 Task: Look for space in Sagaing, Myanmar from 3rd August, 2023 to 7th August, 2023 for 2 adults in price range Rs.4000 to Rs.9000. Place can be private room with 1  bedroom having 1 bed and 1 bathroom. Property type can be house, flat, guest house, hotel. Amenities needed are: washing machine. Booking option can be shelf check-in. Required host language is English.
Action: Mouse moved to (417, 83)
Screenshot: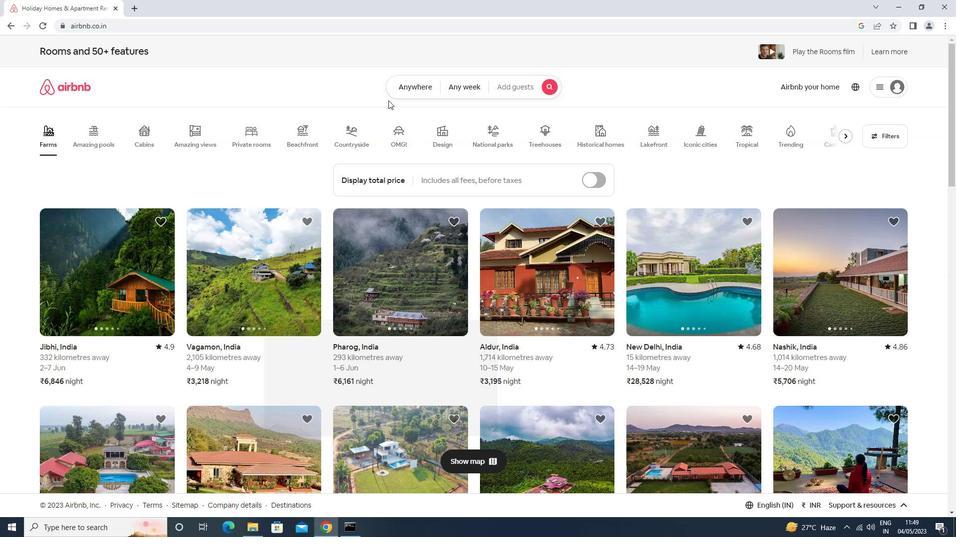 
Action: Mouse pressed left at (417, 83)
Screenshot: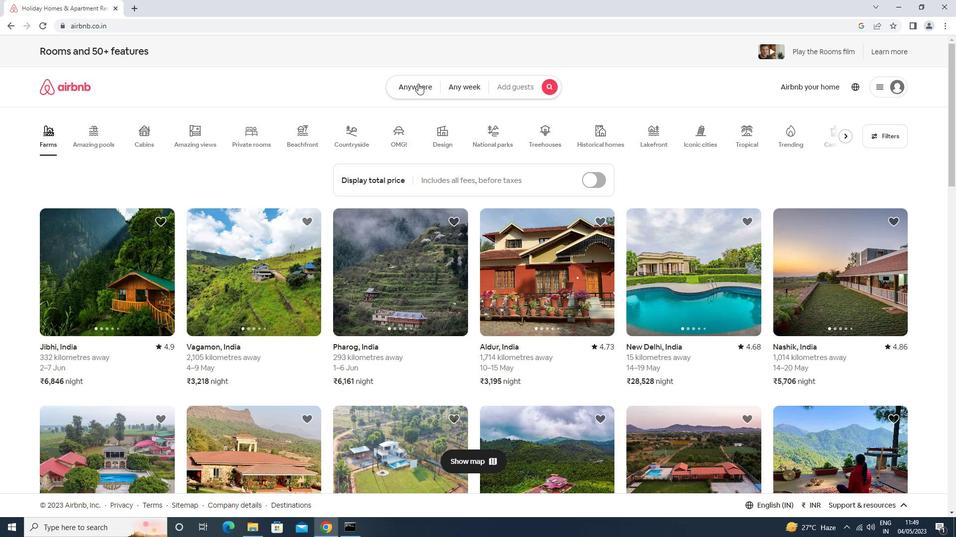
Action: Mouse moved to (395, 129)
Screenshot: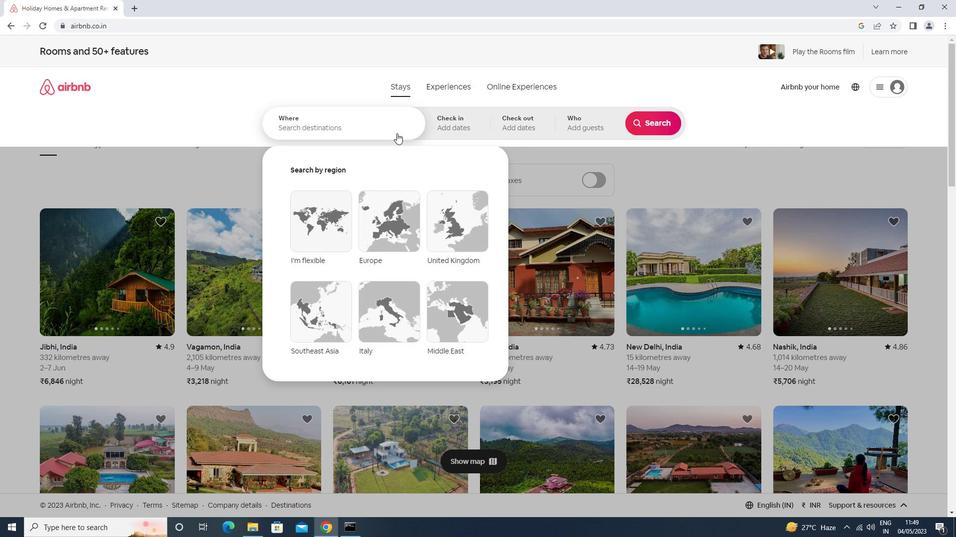 
Action: Mouse pressed left at (395, 129)
Screenshot: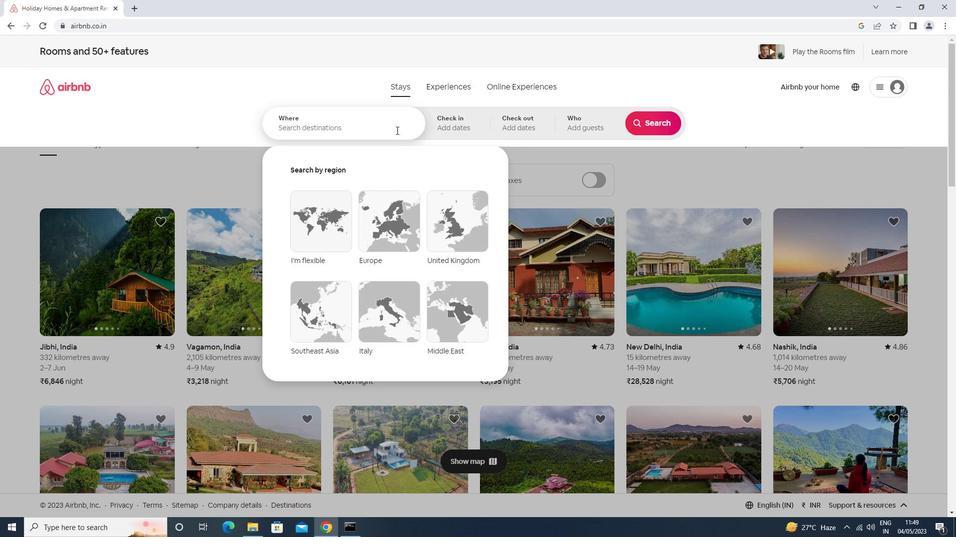 
Action: Key pressed sagaing<Key.down><Key.enter>
Screenshot: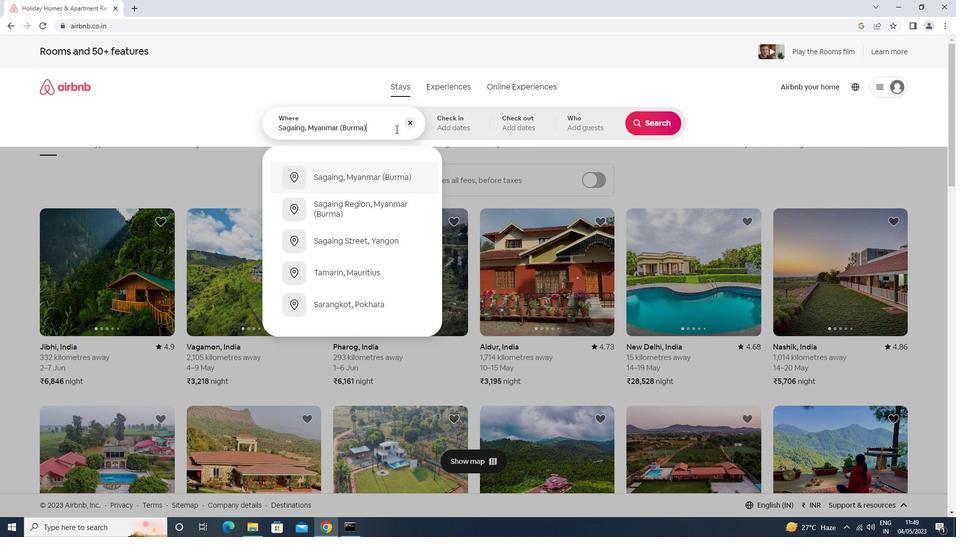 
Action: Mouse moved to (657, 207)
Screenshot: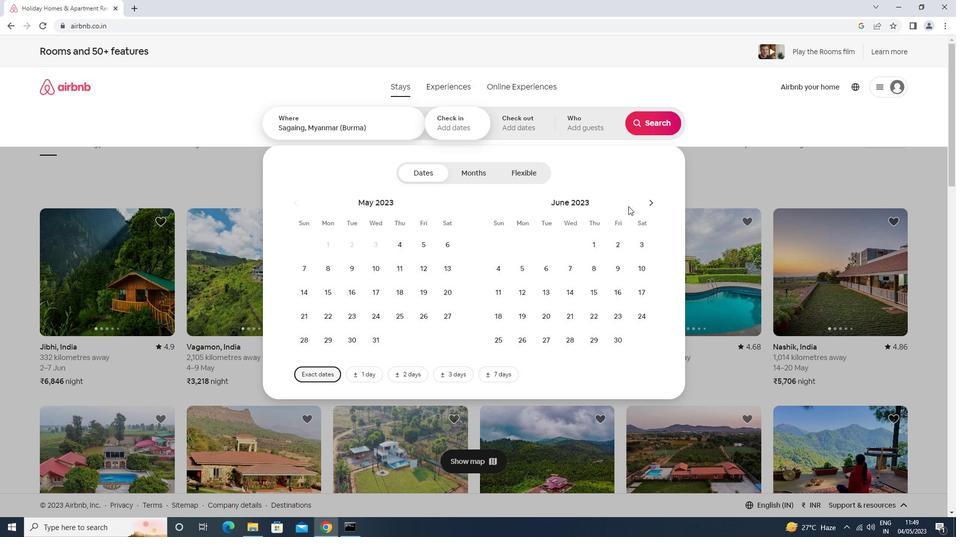 
Action: Mouse pressed left at (657, 207)
Screenshot: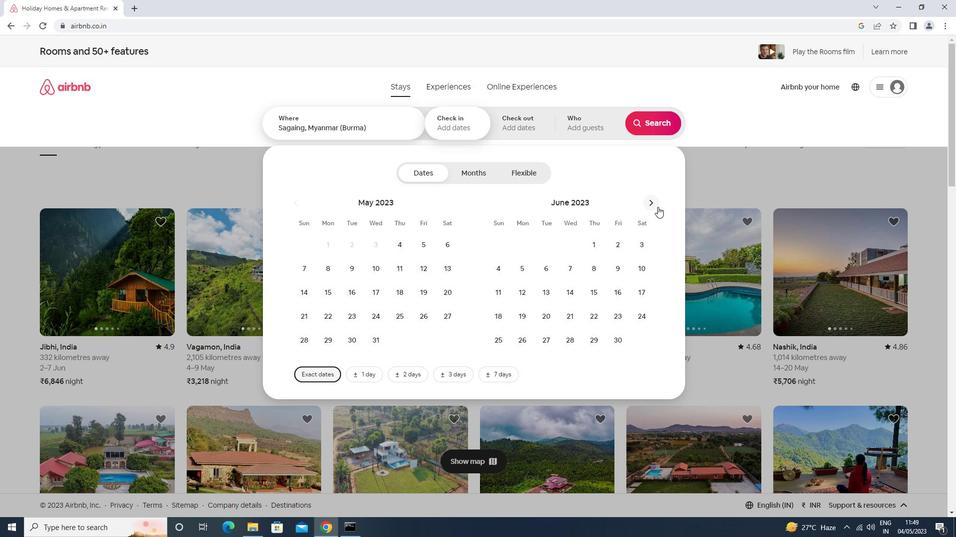 
Action: Mouse pressed left at (657, 207)
Screenshot: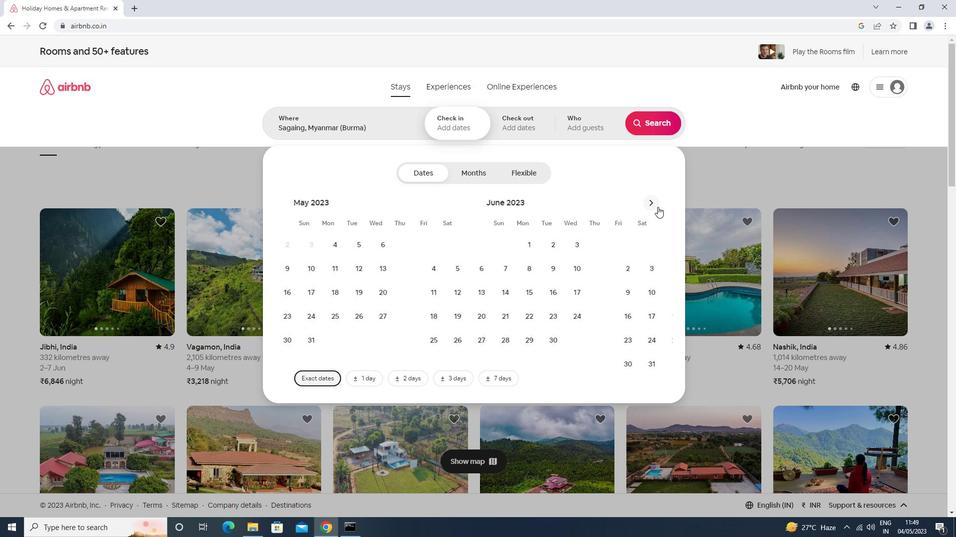 
Action: Mouse moved to (599, 241)
Screenshot: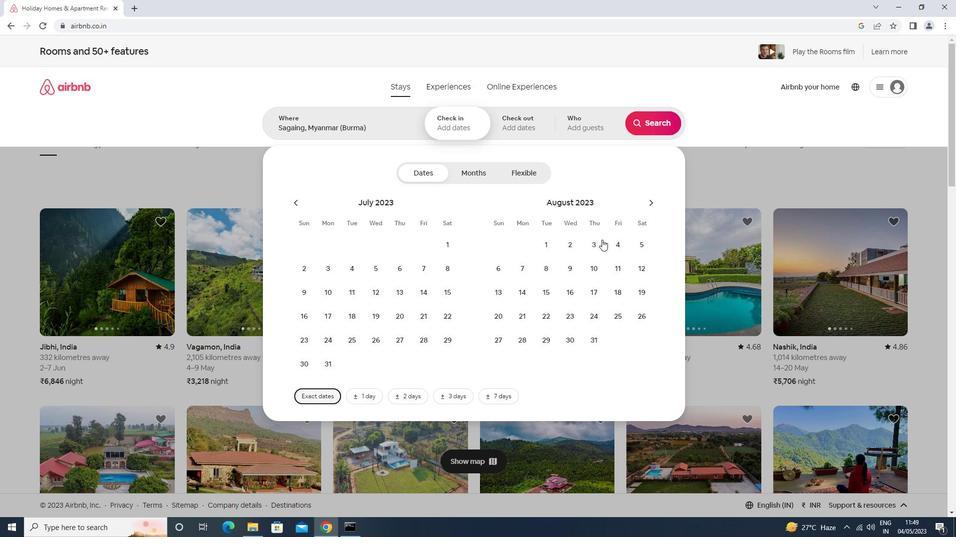 
Action: Mouse pressed left at (599, 241)
Screenshot: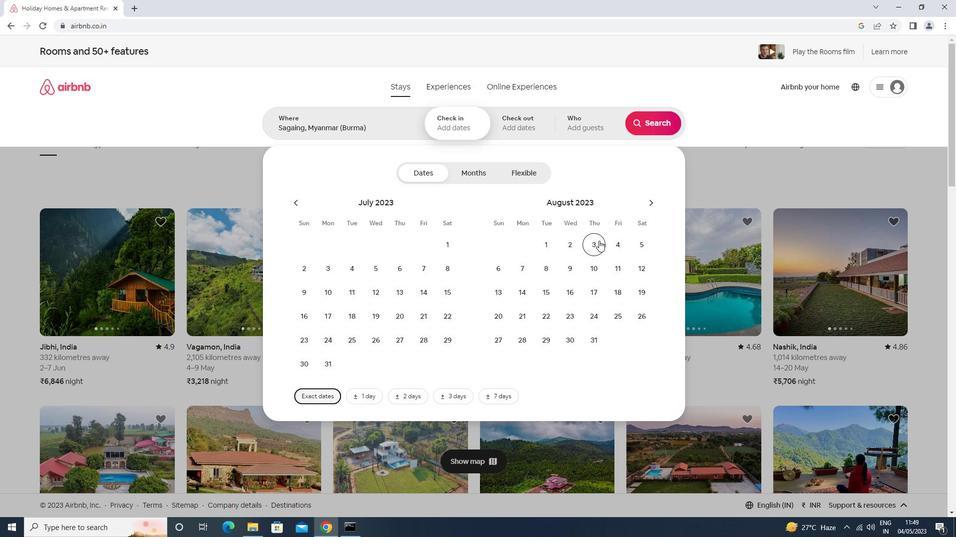 
Action: Mouse moved to (529, 268)
Screenshot: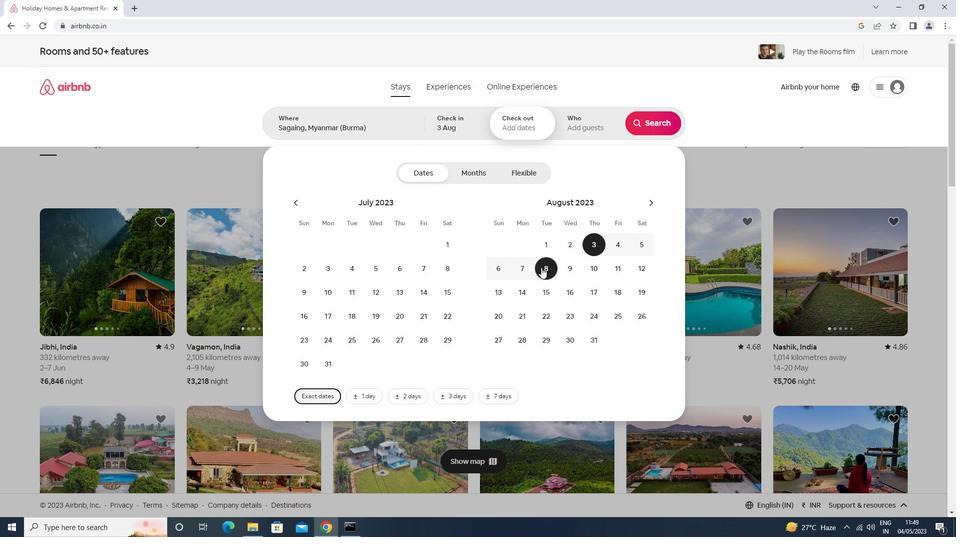 
Action: Mouse pressed left at (529, 268)
Screenshot: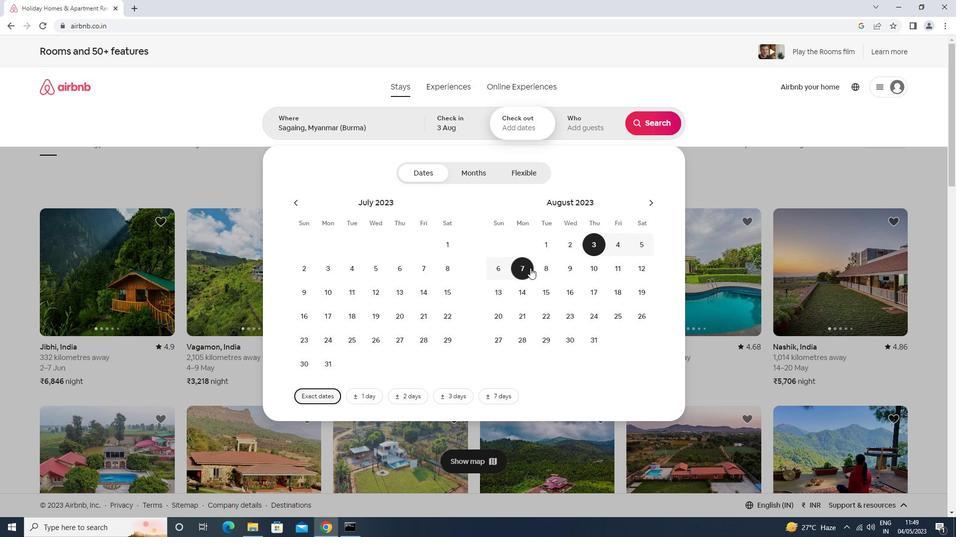 
Action: Mouse moved to (565, 137)
Screenshot: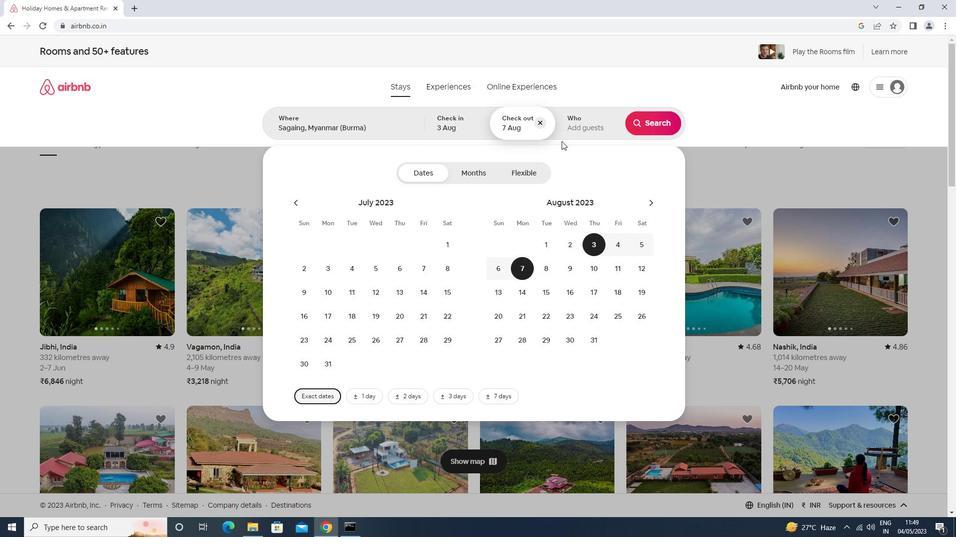 
Action: Mouse pressed left at (565, 137)
Screenshot: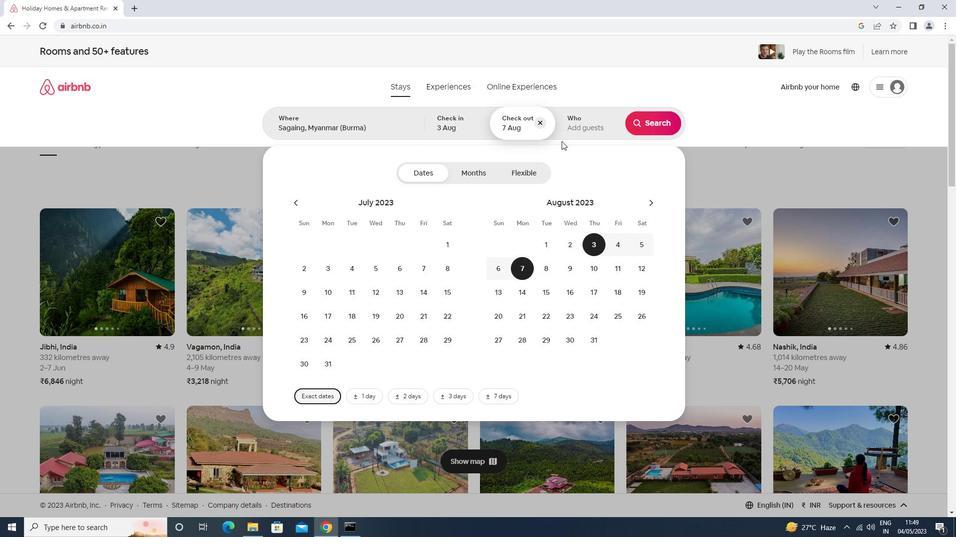 
Action: Mouse moved to (654, 183)
Screenshot: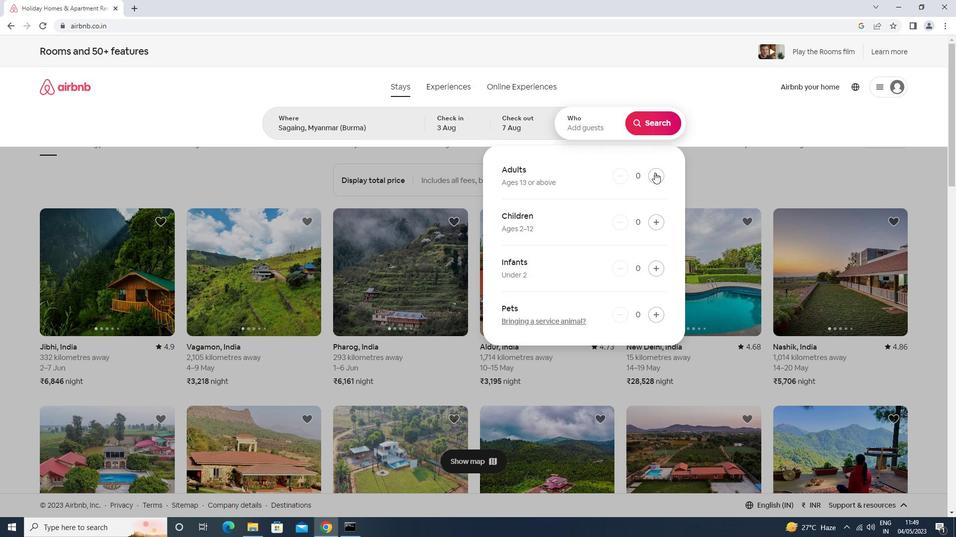 
Action: Mouse pressed left at (654, 183)
Screenshot: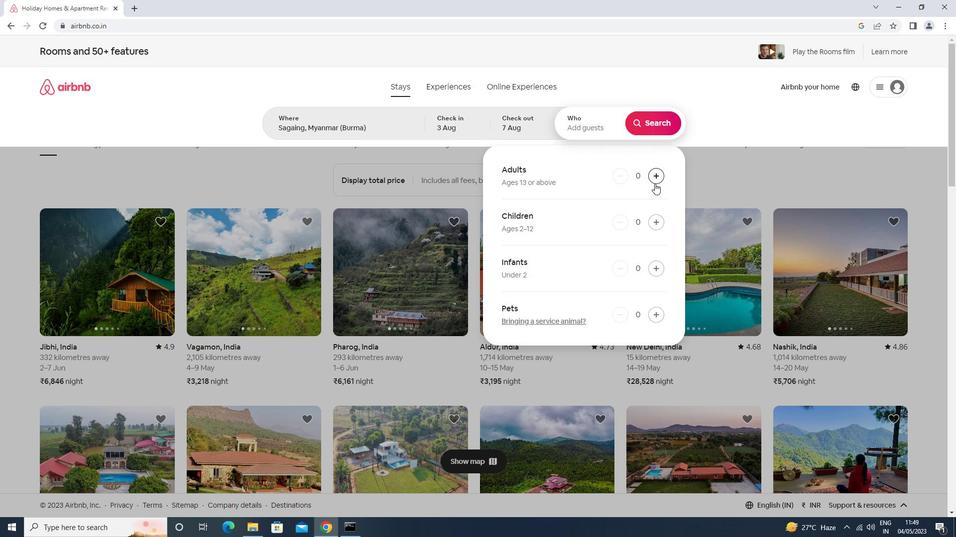 
Action: Mouse pressed left at (654, 183)
Screenshot: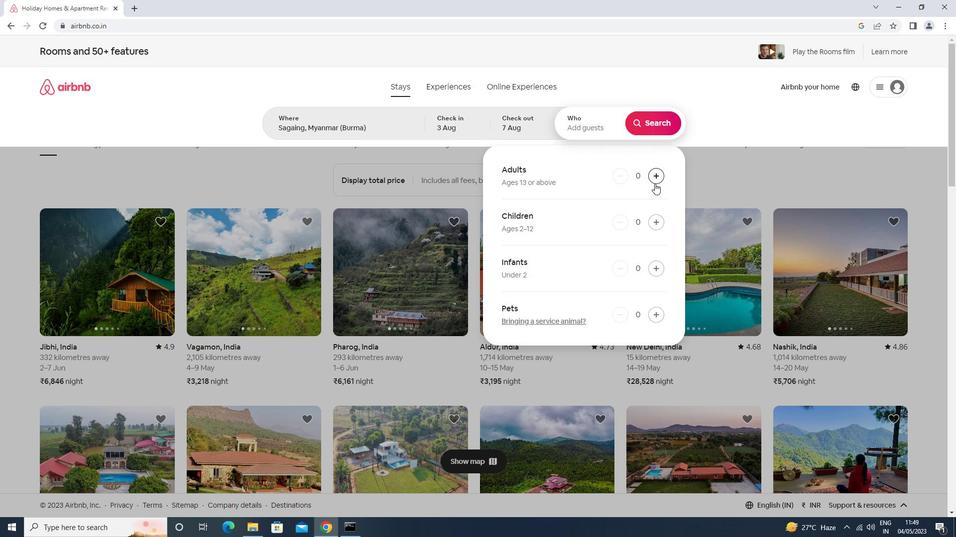 
Action: Mouse moved to (651, 129)
Screenshot: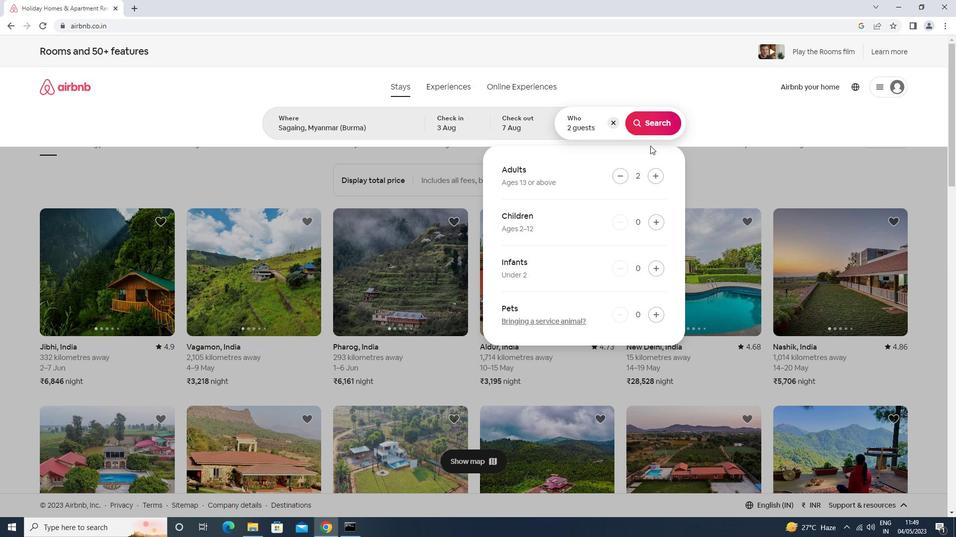 
Action: Mouse pressed left at (651, 129)
Screenshot: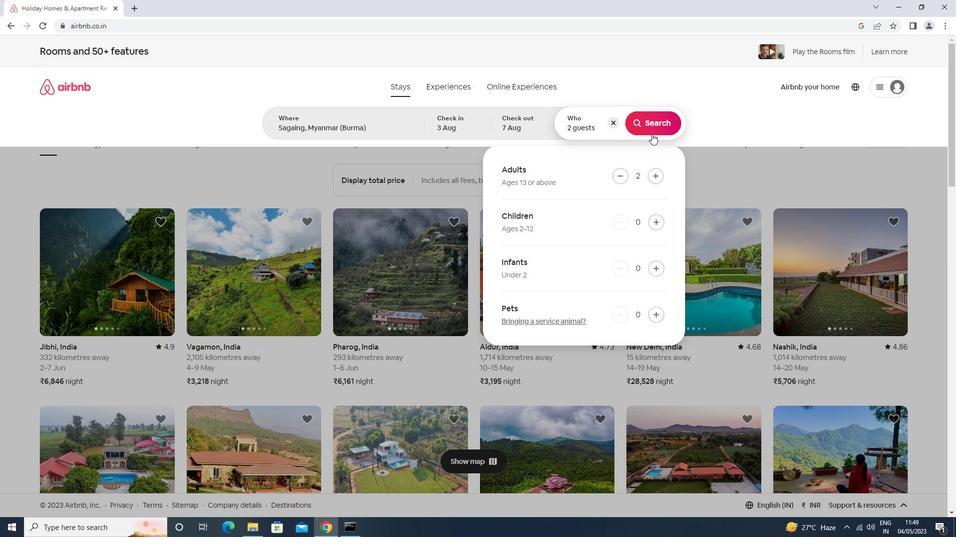 
Action: Mouse moved to (901, 94)
Screenshot: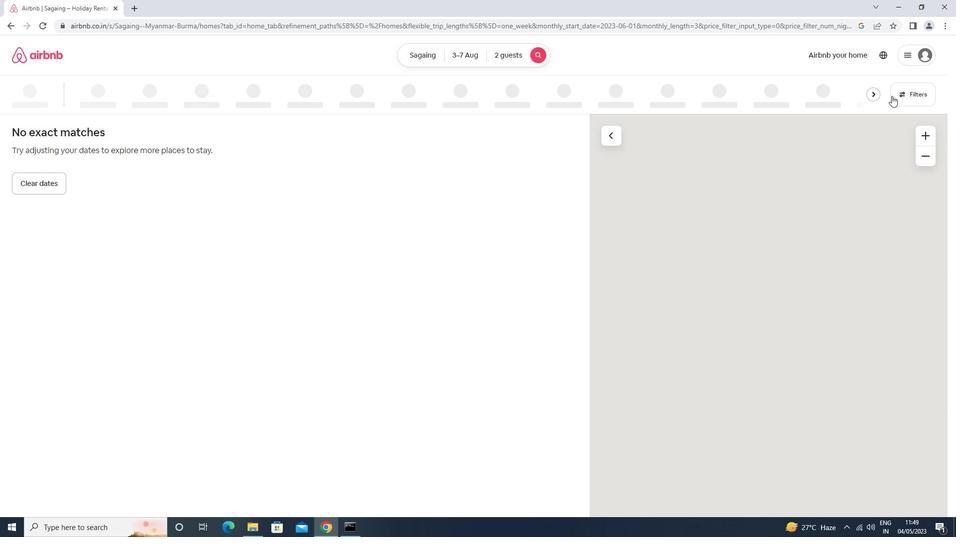 
Action: Mouse pressed left at (901, 94)
Screenshot: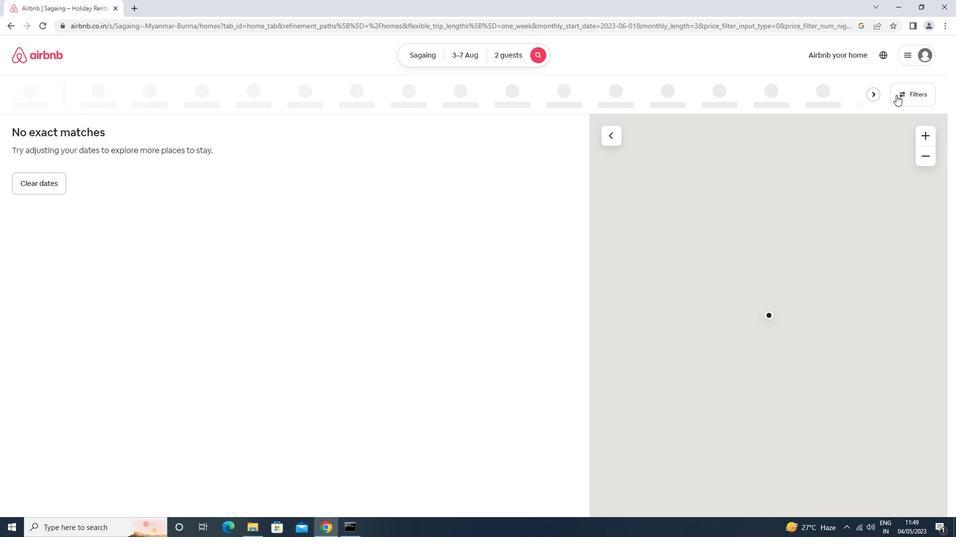 
Action: Mouse moved to (389, 159)
Screenshot: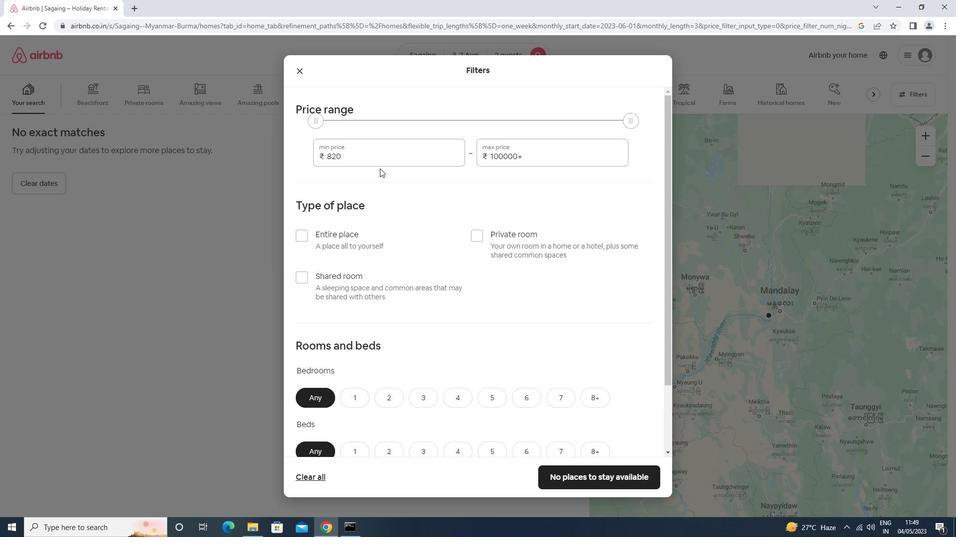 
Action: Mouse pressed left at (389, 159)
Screenshot: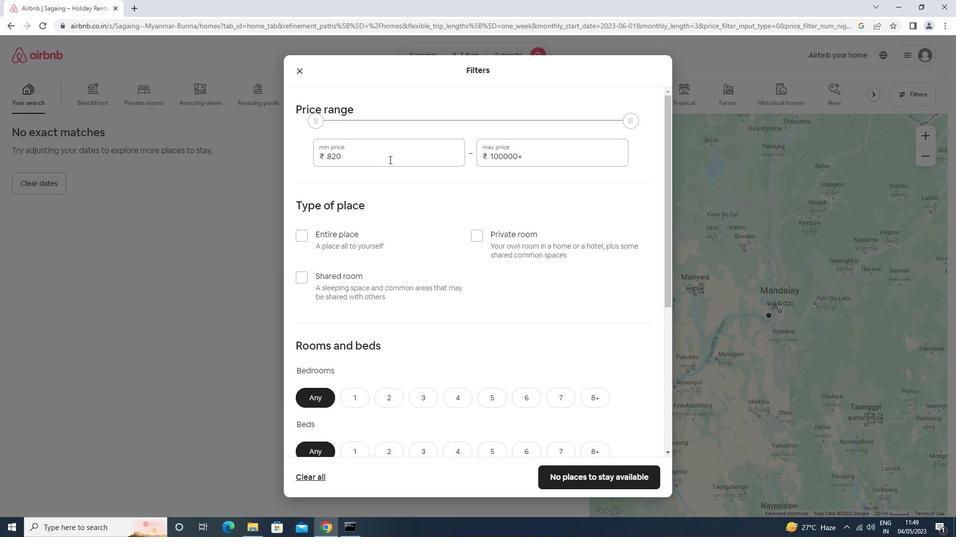 
Action: Key pressed <Key.backspace><Key.backspace><Key.backspace><Key.backspace><Key.backspace><Key.backspace><Key.backspace><Key.backspace><Key.backspace><Key.backspace>4000<Key.tab>9000
Screenshot: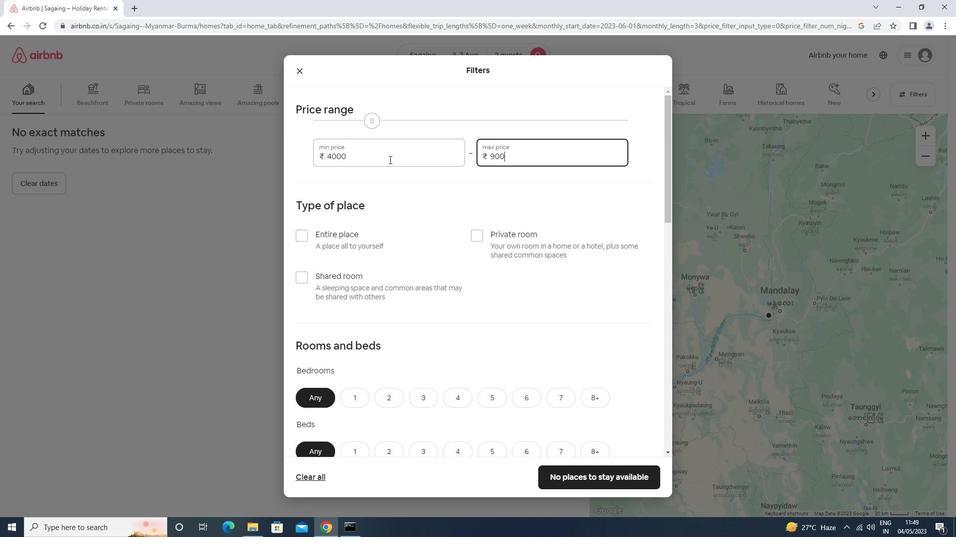 
Action: Mouse moved to (478, 239)
Screenshot: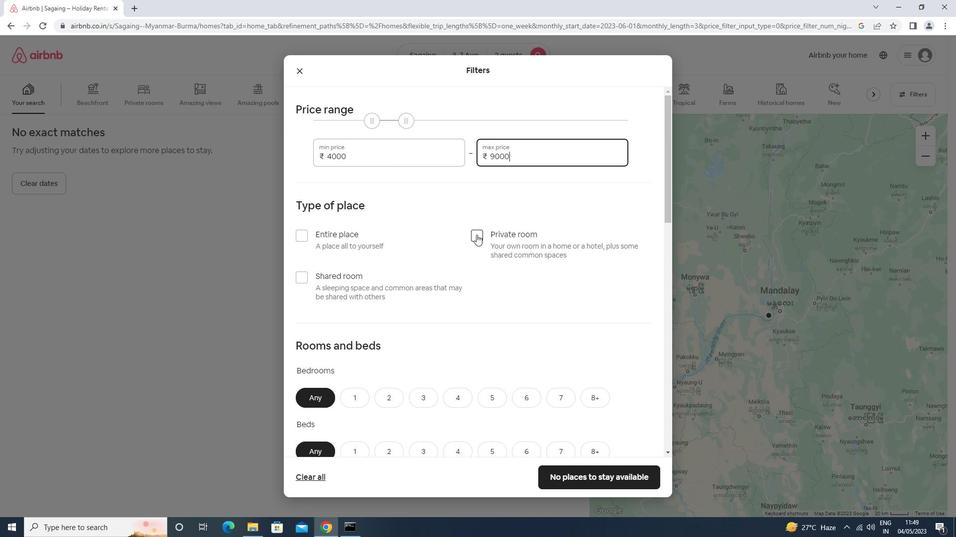 
Action: Mouse pressed left at (478, 239)
Screenshot: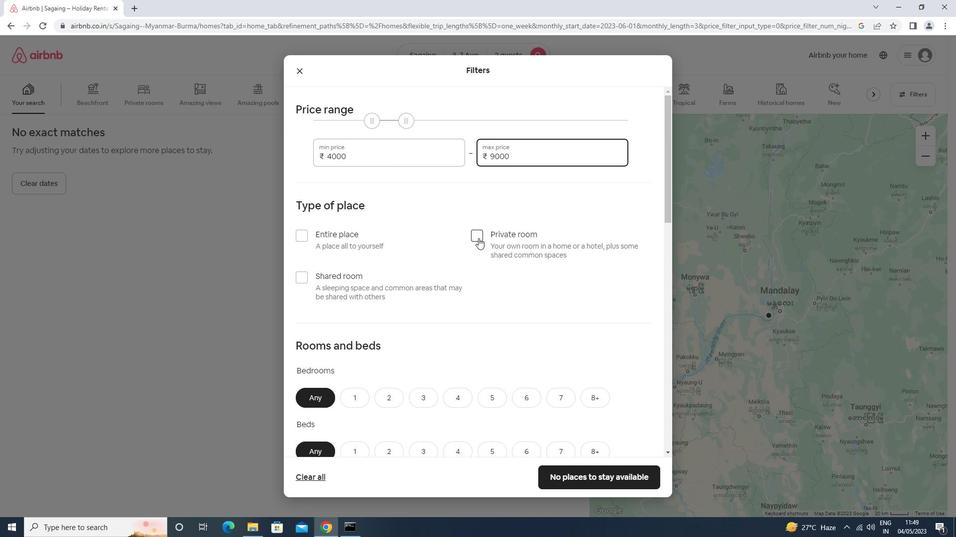 
Action: Mouse moved to (481, 240)
Screenshot: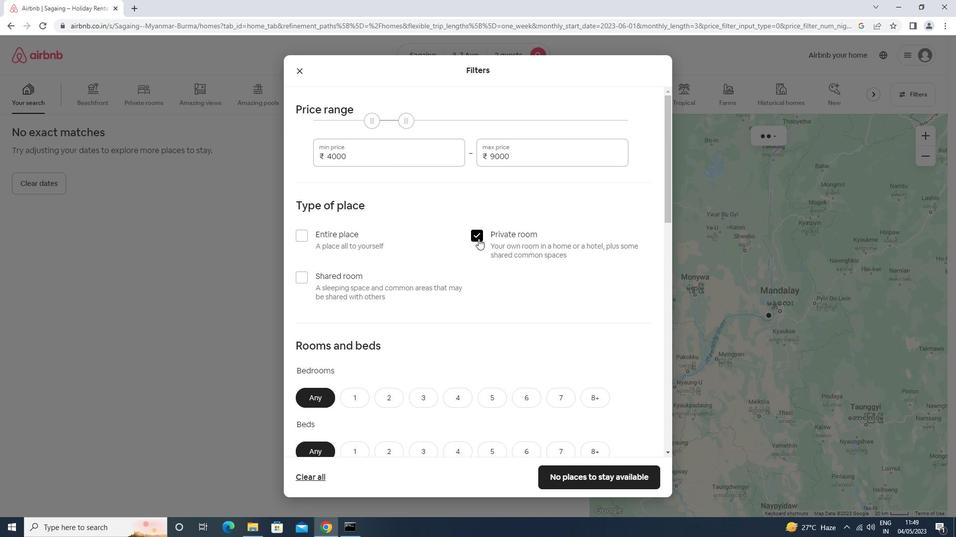 
Action: Mouse scrolled (481, 239) with delta (0, 0)
Screenshot: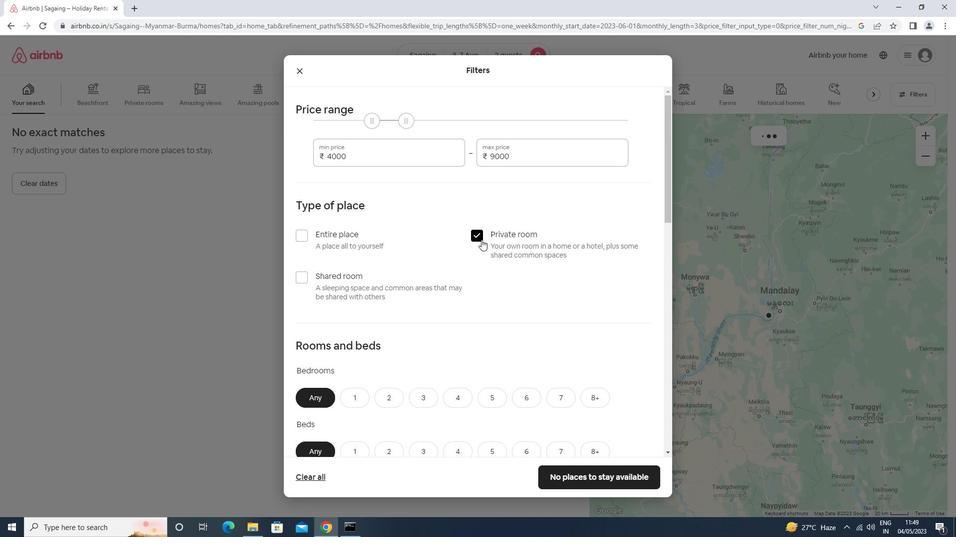 
Action: Mouse scrolled (481, 239) with delta (0, 0)
Screenshot: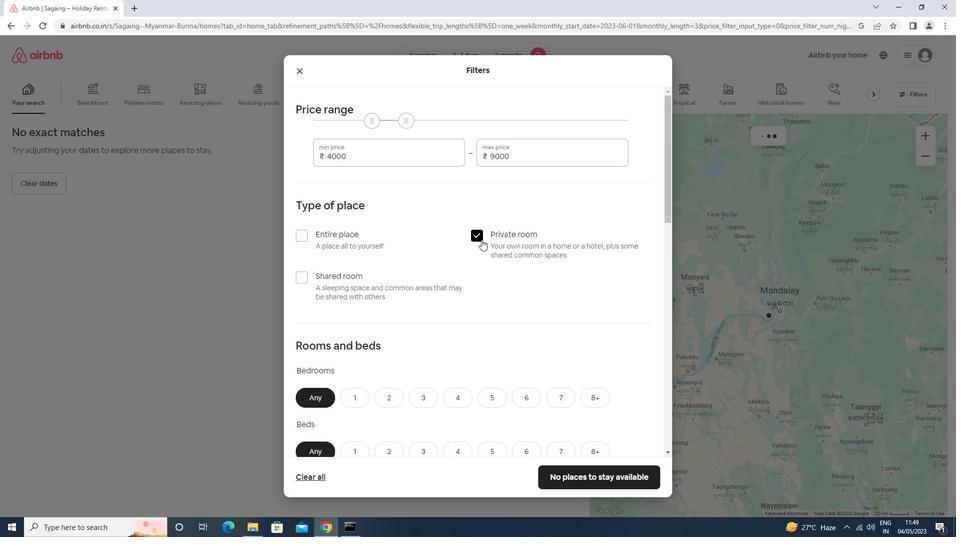 
Action: Mouse moved to (347, 294)
Screenshot: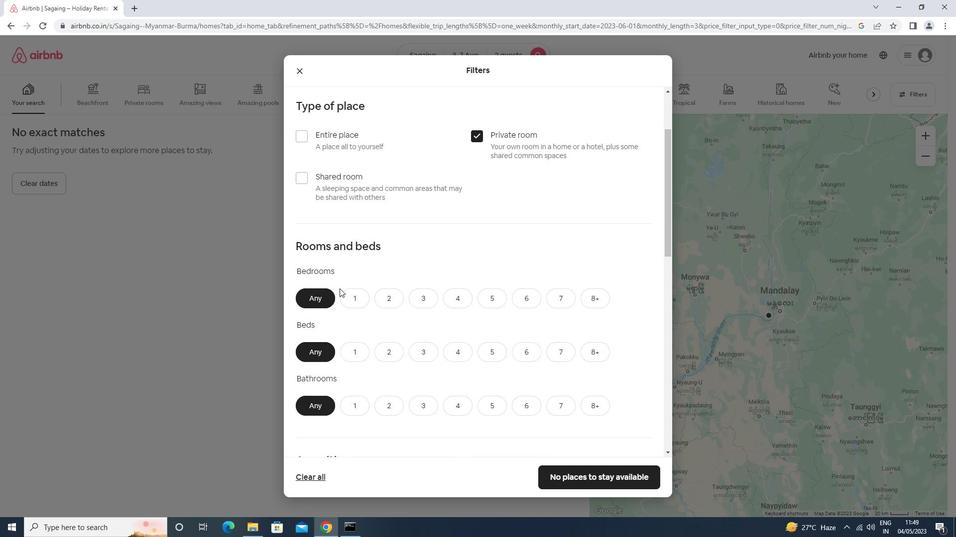 
Action: Mouse pressed left at (347, 294)
Screenshot: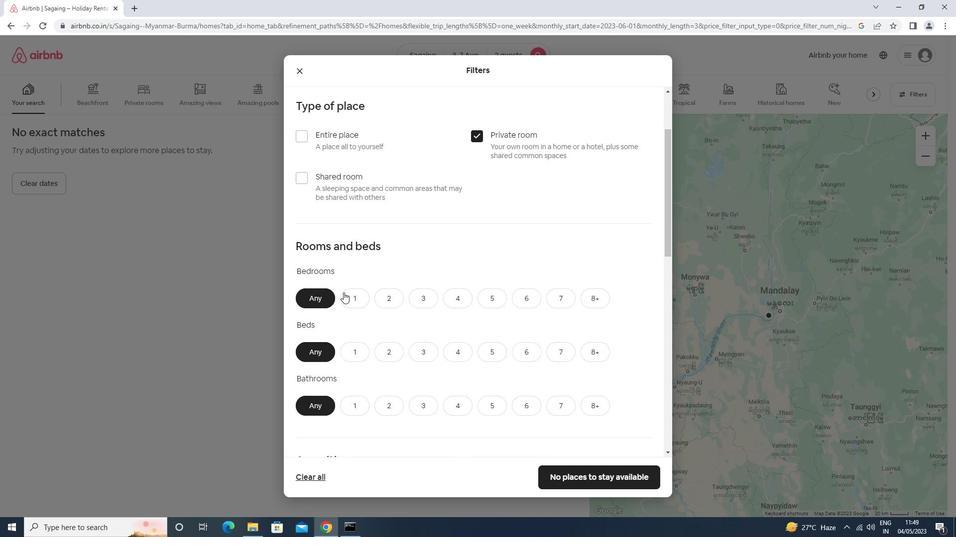 
Action: Mouse moved to (359, 346)
Screenshot: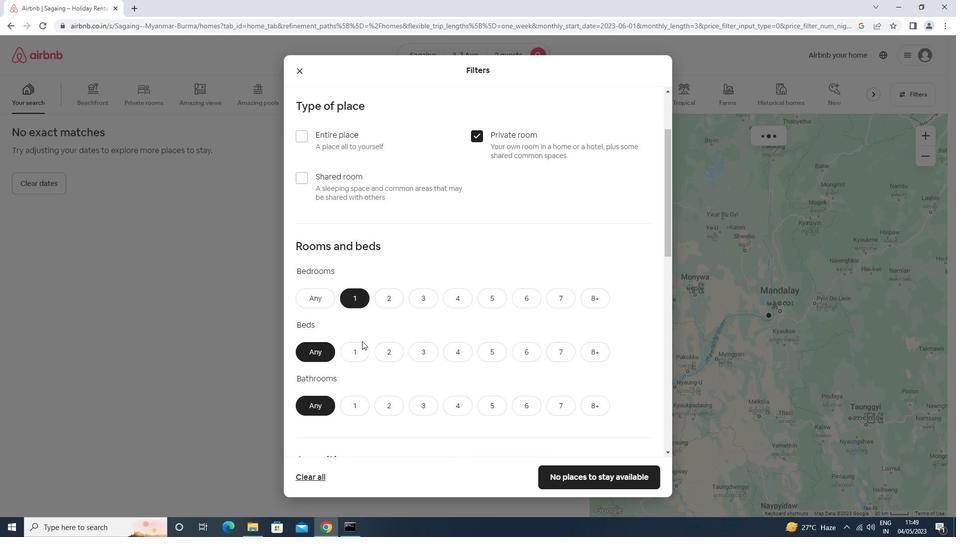 
Action: Mouse pressed left at (359, 346)
Screenshot: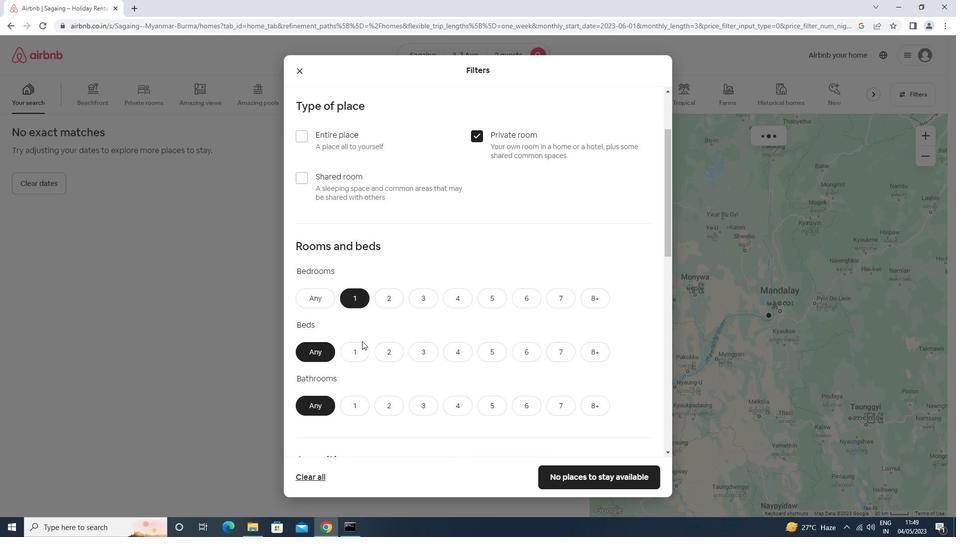 
Action: Mouse moved to (358, 345)
Screenshot: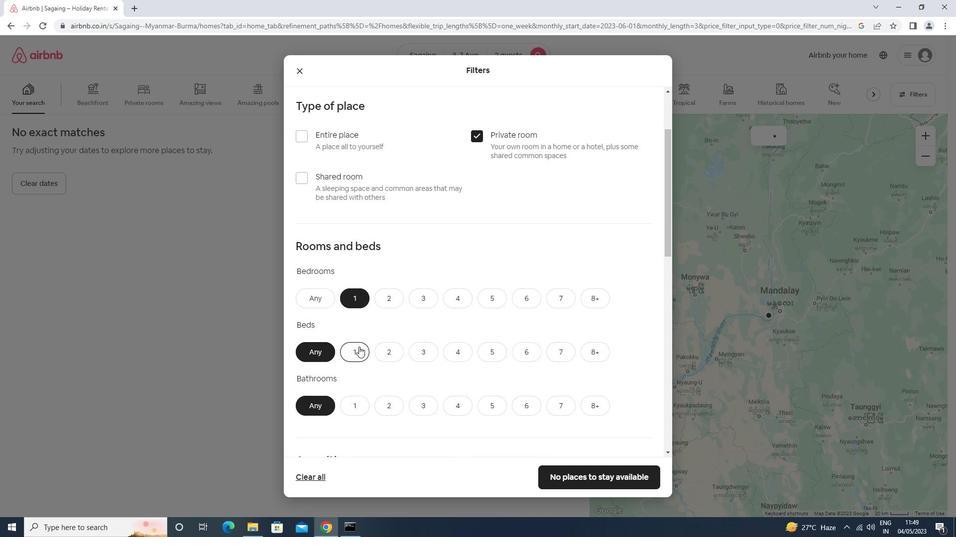 
Action: Mouse scrolled (358, 344) with delta (0, 0)
Screenshot: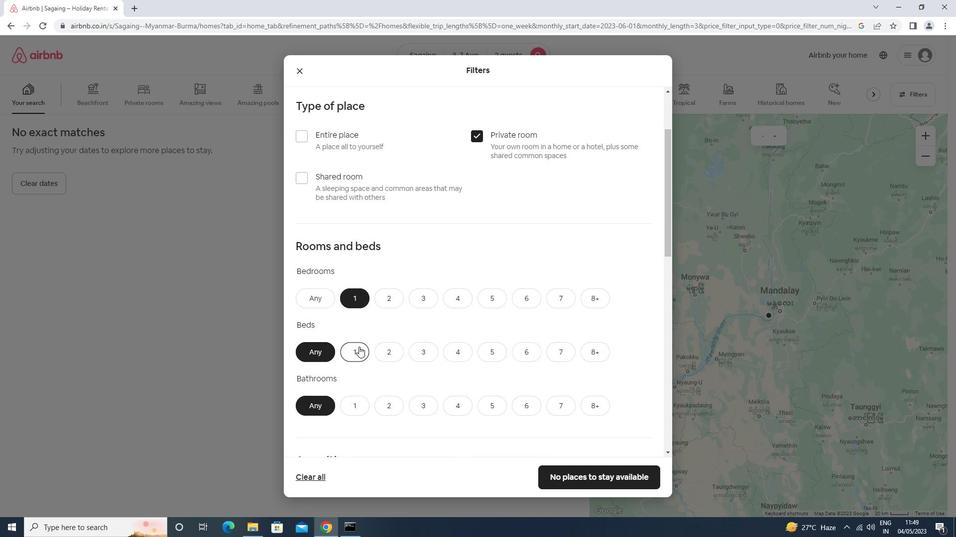 
Action: Mouse scrolled (358, 344) with delta (0, 0)
Screenshot: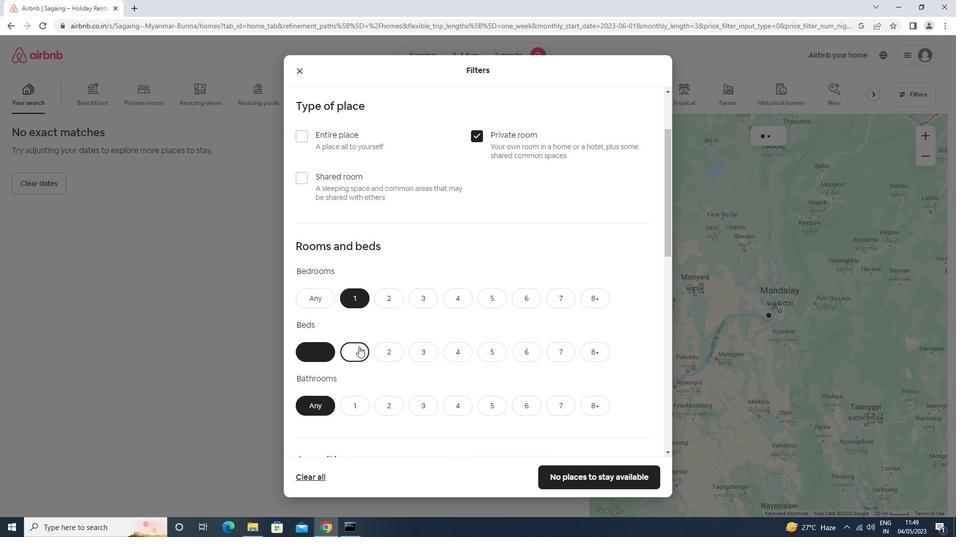 
Action: Mouse moved to (356, 310)
Screenshot: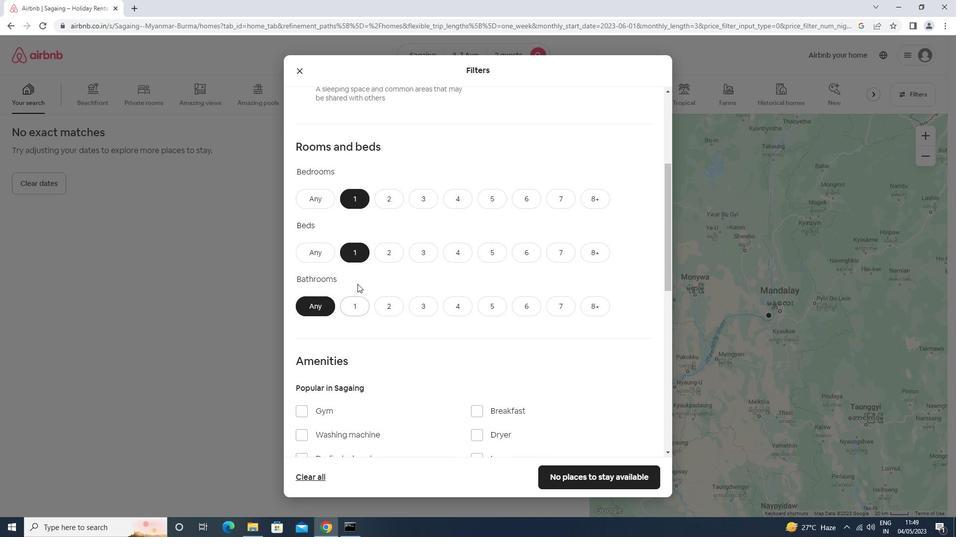 
Action: Mouse pressed left at (356, 310)
Screenshot: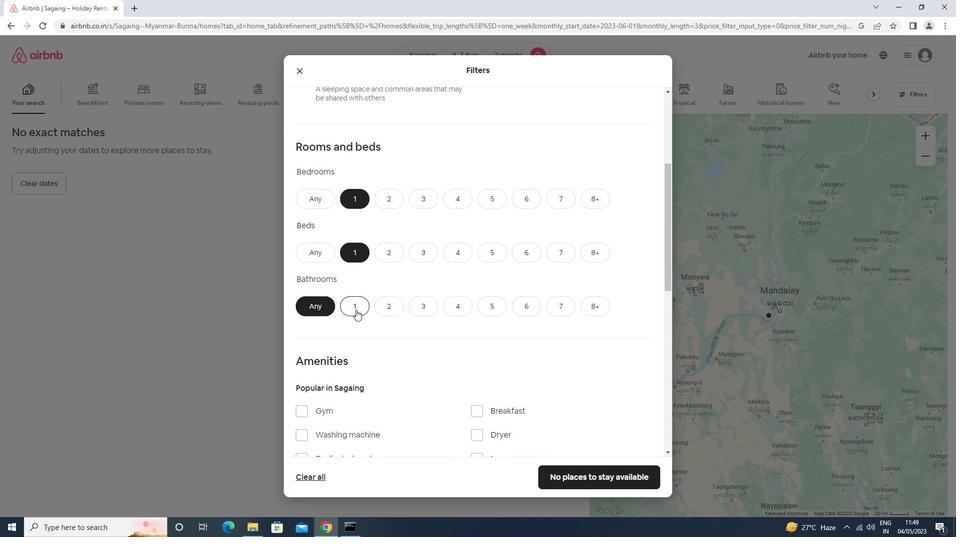 
Action: Mouse moved to (354, 299)
Screenshot: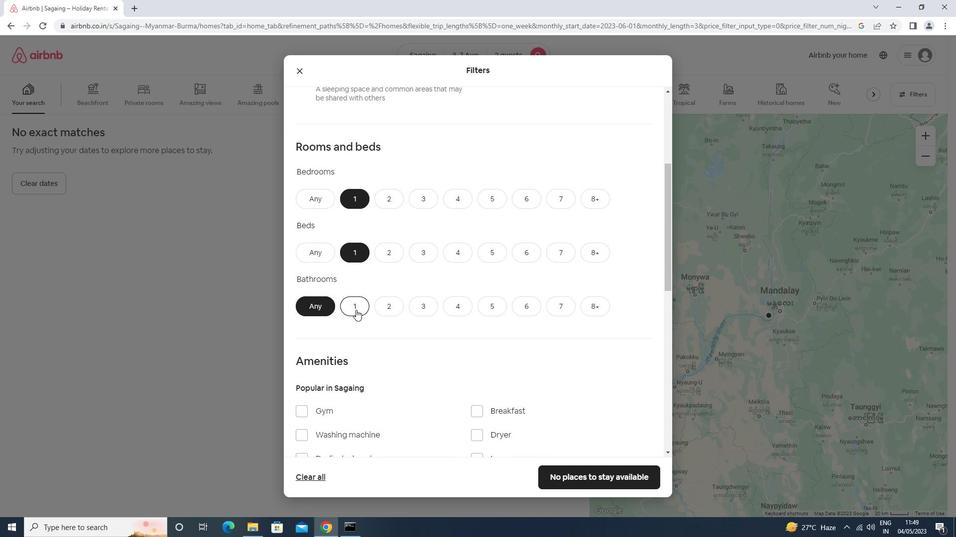 
Action: Mouse scrolled (354, 298) with delta (0, 0)
Screenshot: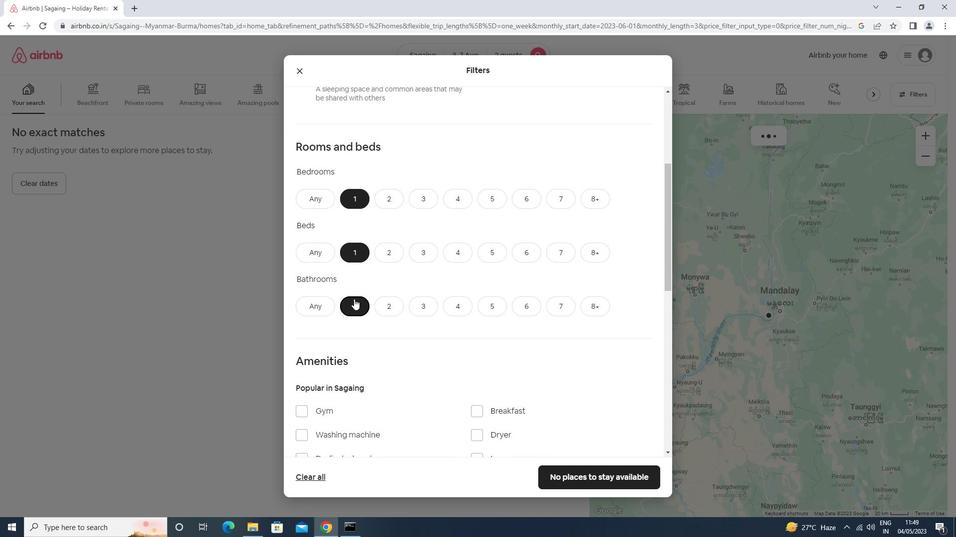 
Action: Mouse scrolled (354, 298) with delta (0, 0)
Screenshot: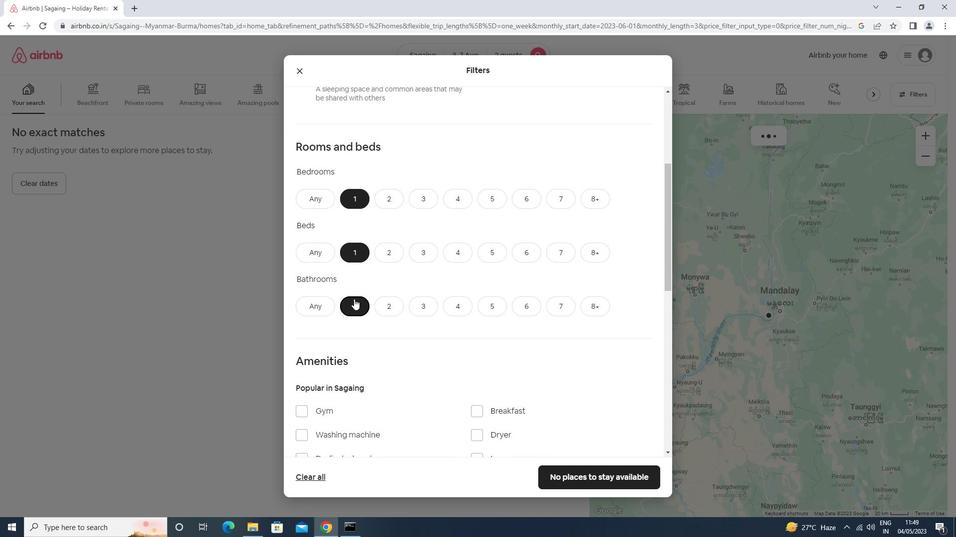 
Action: Mouse scrolled (354, 298) with delta (0, 0)
Screenshot: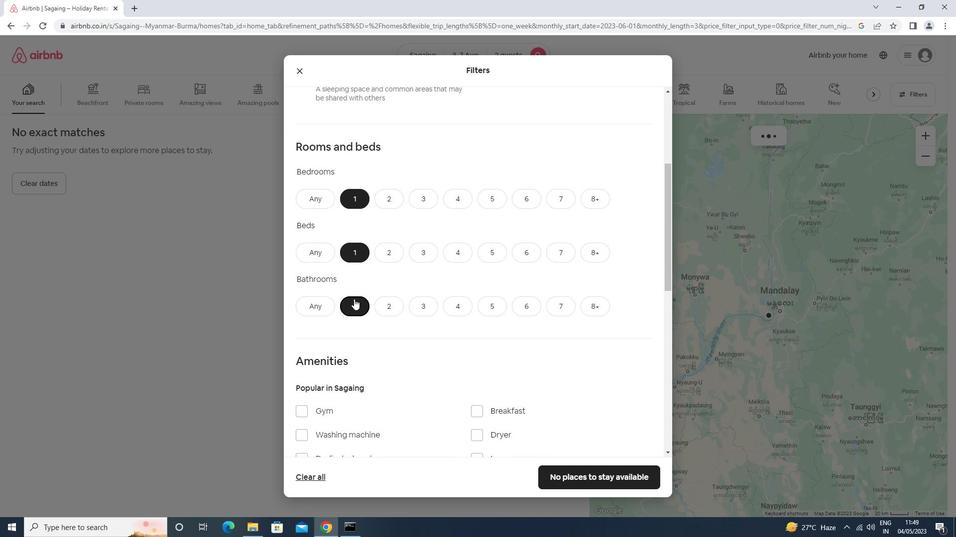 
Action: Mouse scrolled (354, 298) with delta (0, 0)
Screenshot: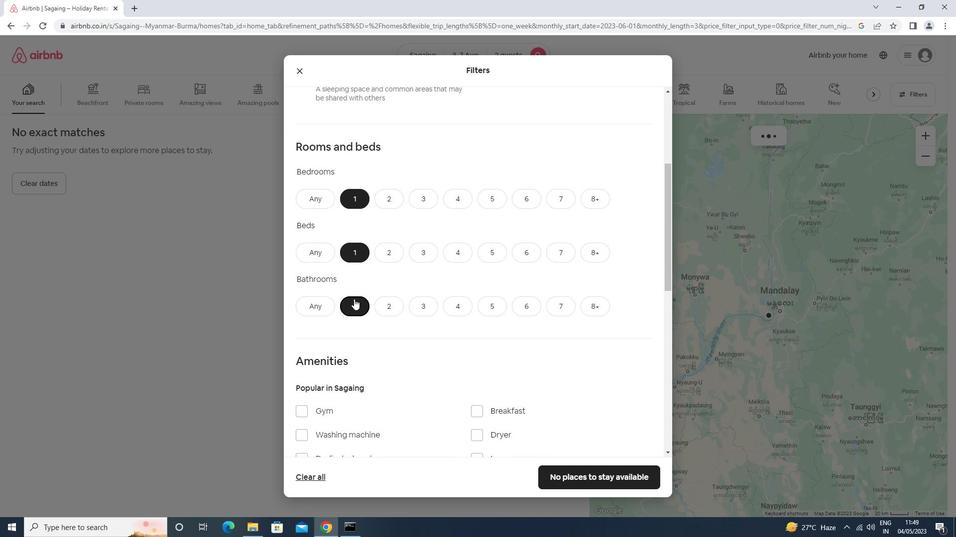 
Action: Mouse scrolled (354, 298) with delta (0, 0)
Screenshot: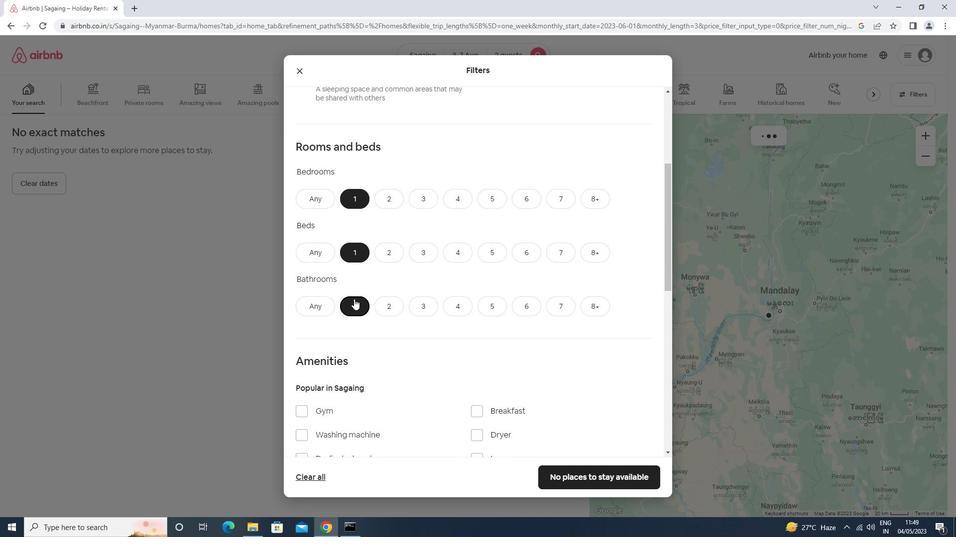 
Action: Mouse moved to (329, 169)
Screenshot: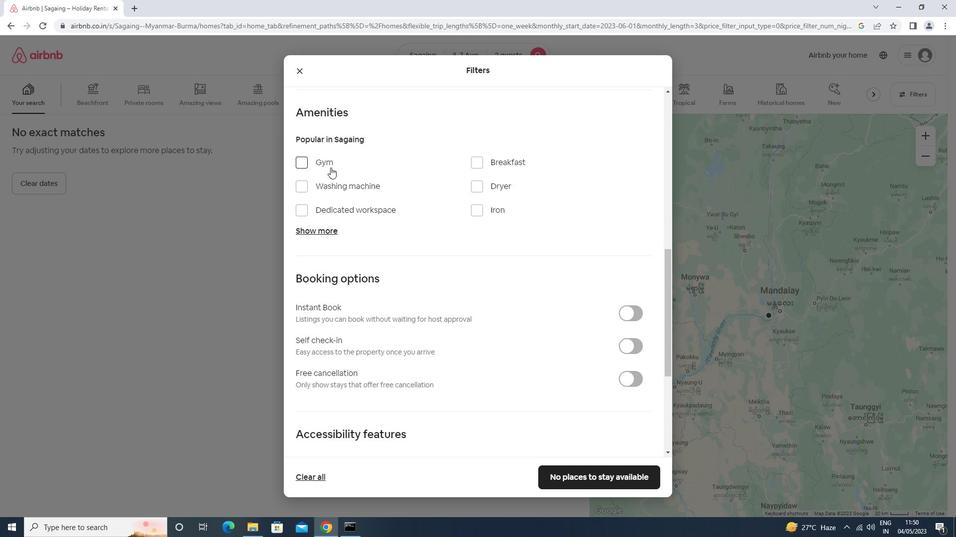 
Action: Mouse scrolled (329, 169) with delta (0, 0)
Screenshot: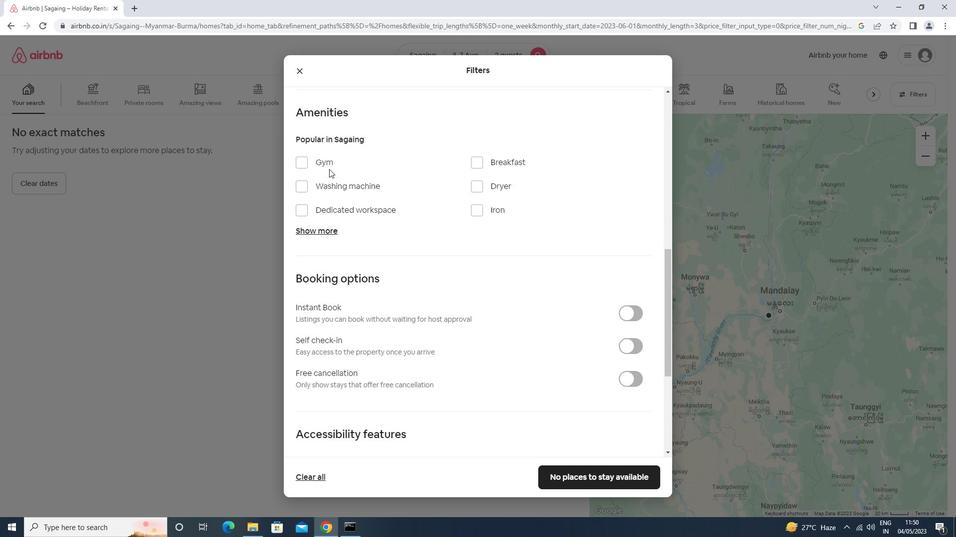 
Action: Mouse scrolled (329, 169) with delta (0, 0)
Screenshot: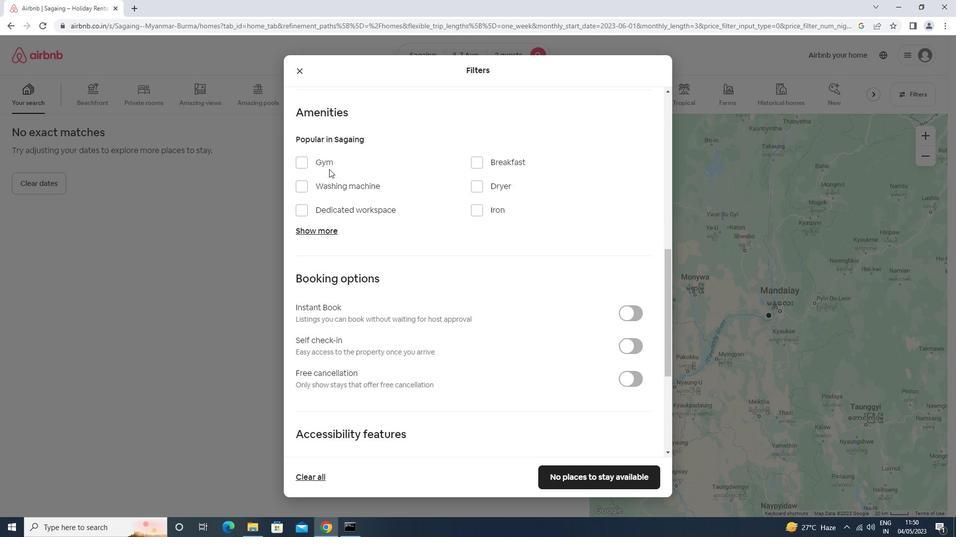 
Action: Mouse moved to (338, 220)
Screenshot: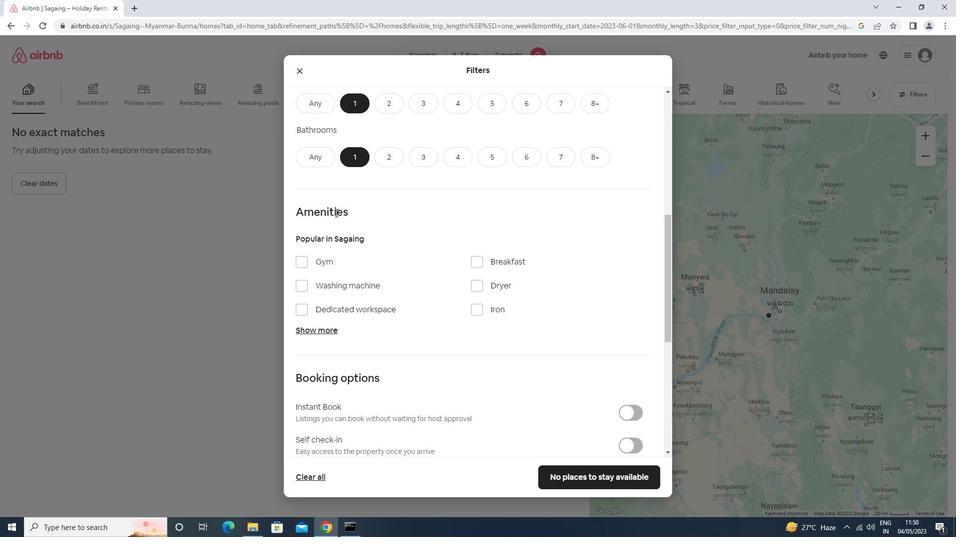 
Action: Mouse scrolled (338, 219) with delta (0, 0)
Screenshot: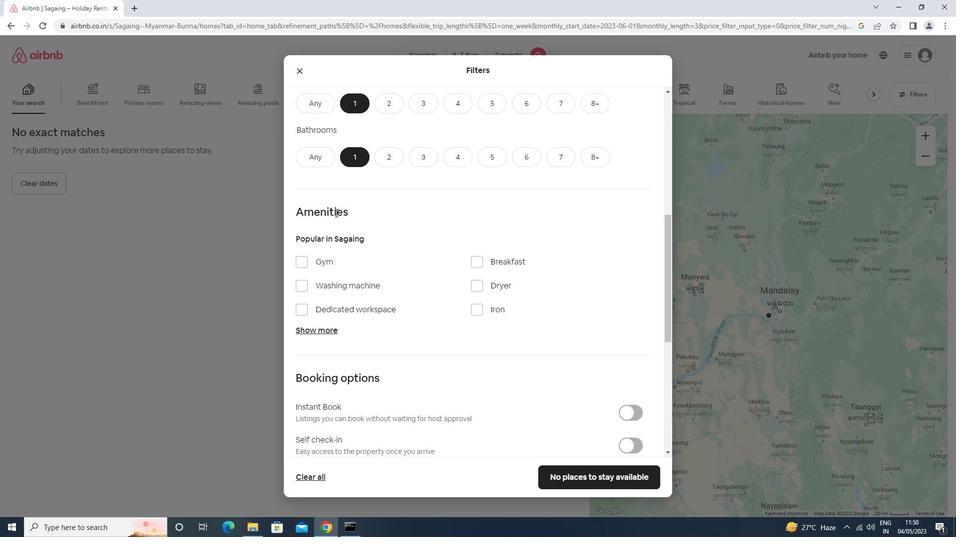 
Action: Mouse moved to (324, 239)
Screenshot: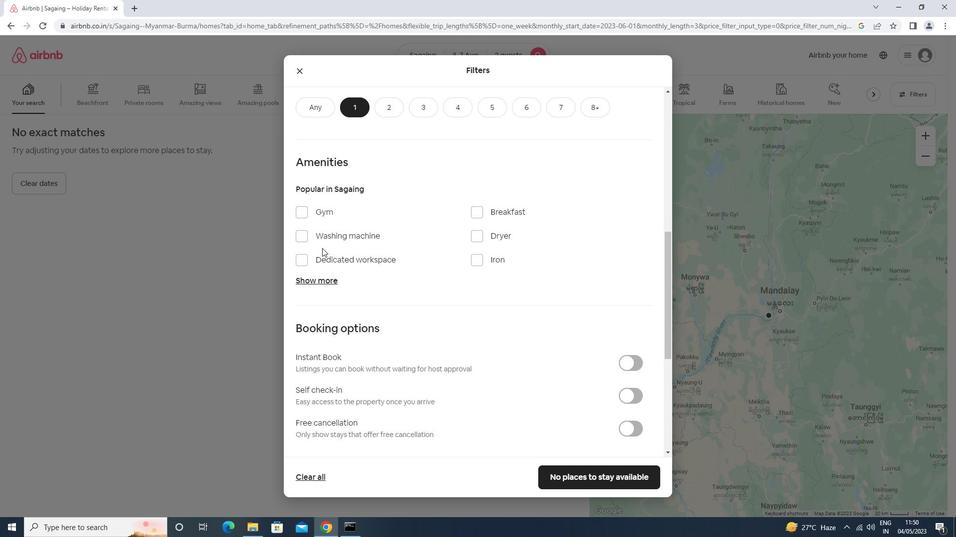 
Action: Mouse pressed left at (324, 239)
Screenshot: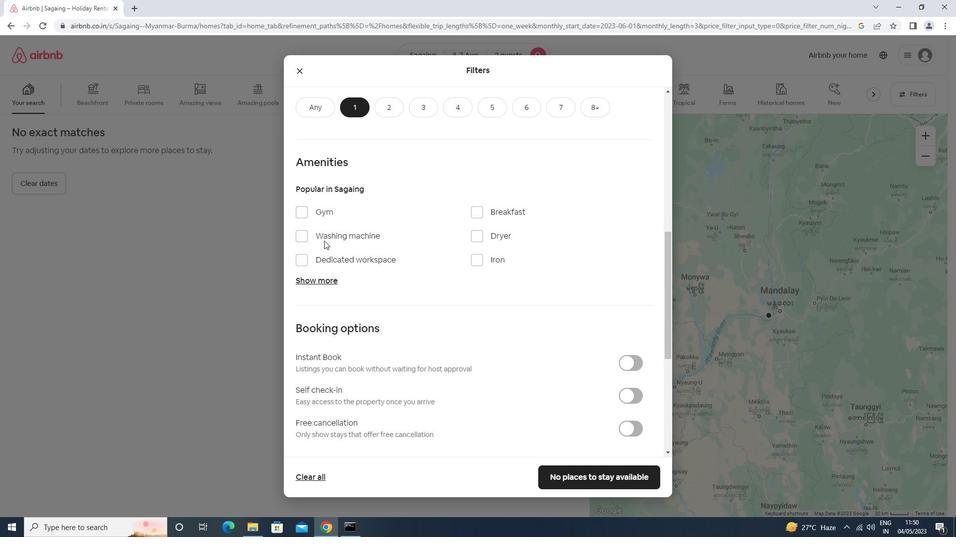 
Action: Mouse moved to (638, 396)
Screenshot: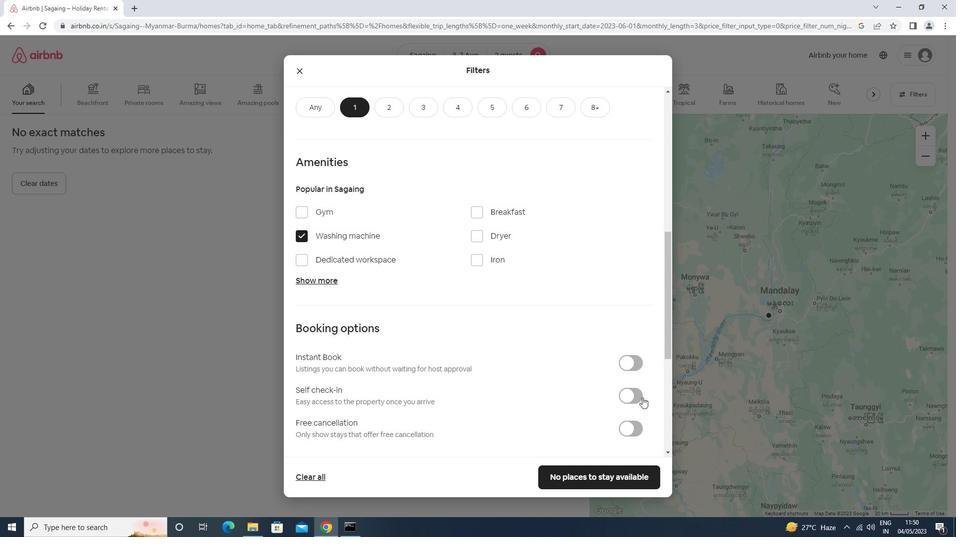 
Action: Mouse pressed left at (638, 396)
Screenshot: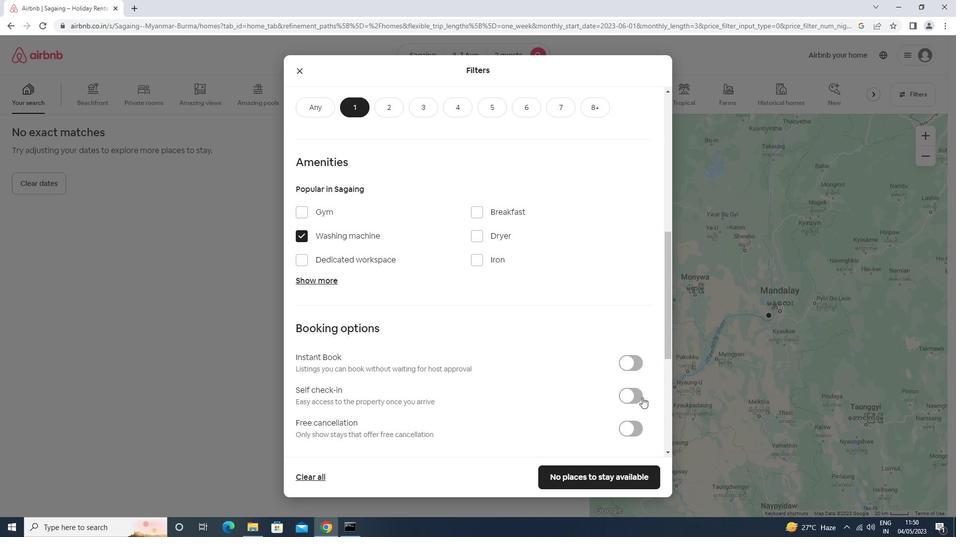 
Action: Mouse moved to (632, 395)
Screenshot: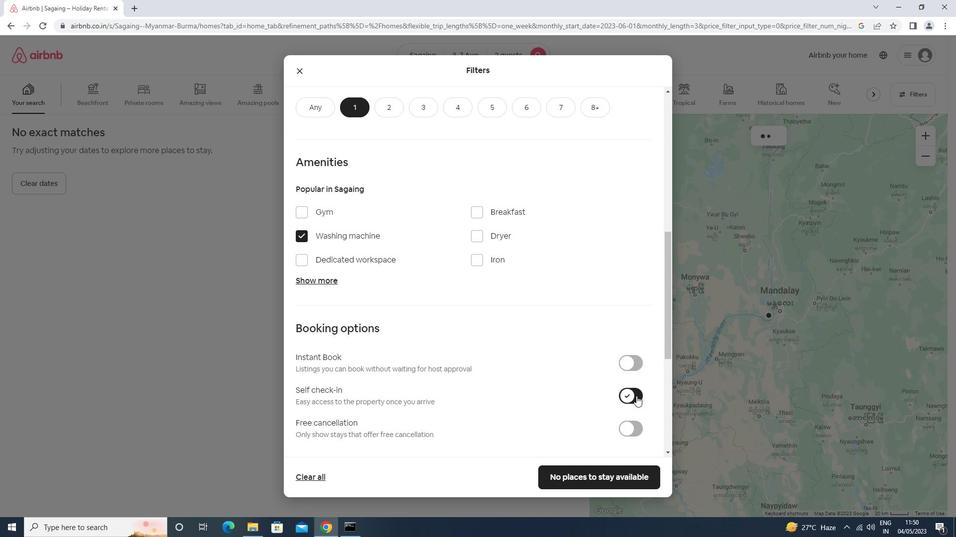 
Action: Mouse scrolled (632, 394) with delta (0, 0)
Screenshot: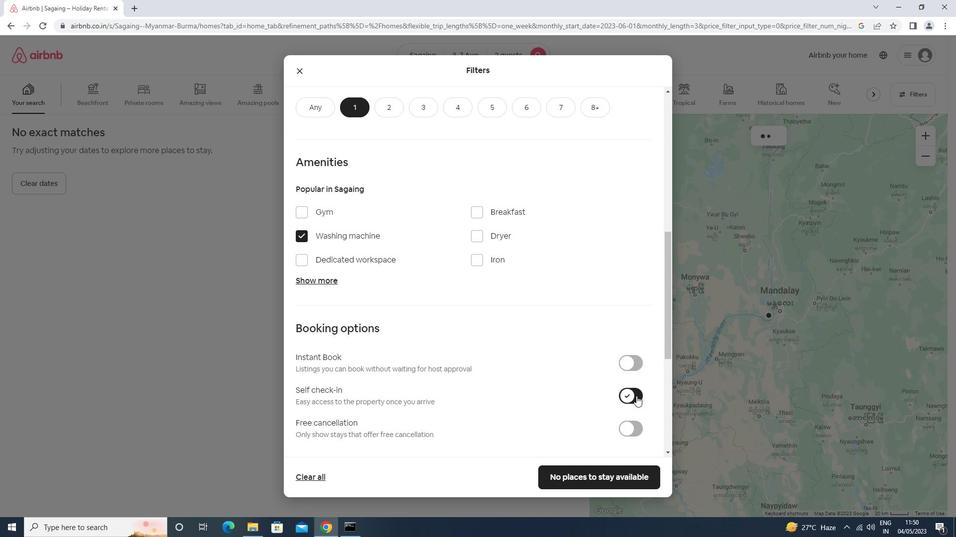
Action: Mouse scrolled (632, 394) with delta (0, 0)
Screenshot: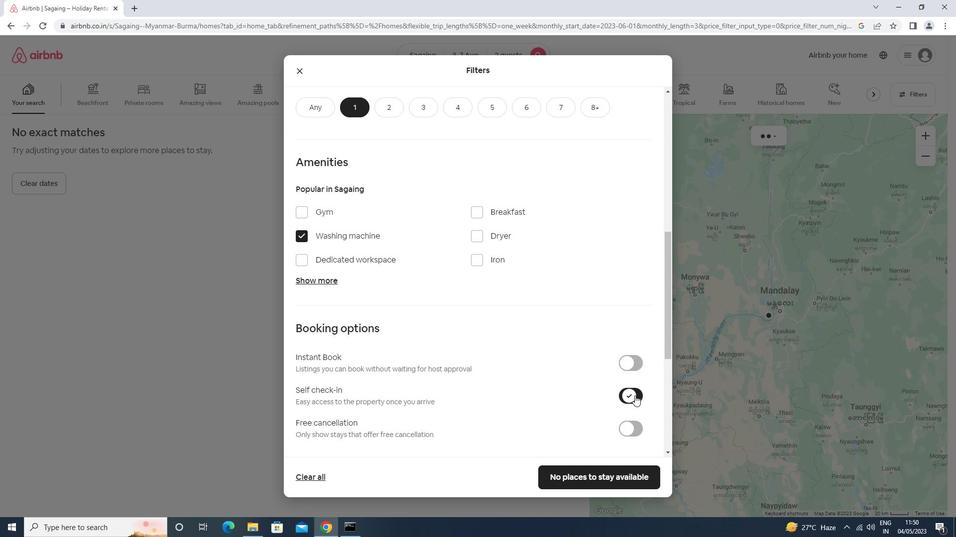 
Action: Mouse scrolled (632, 394) with delta (0, 0)
Screenshot: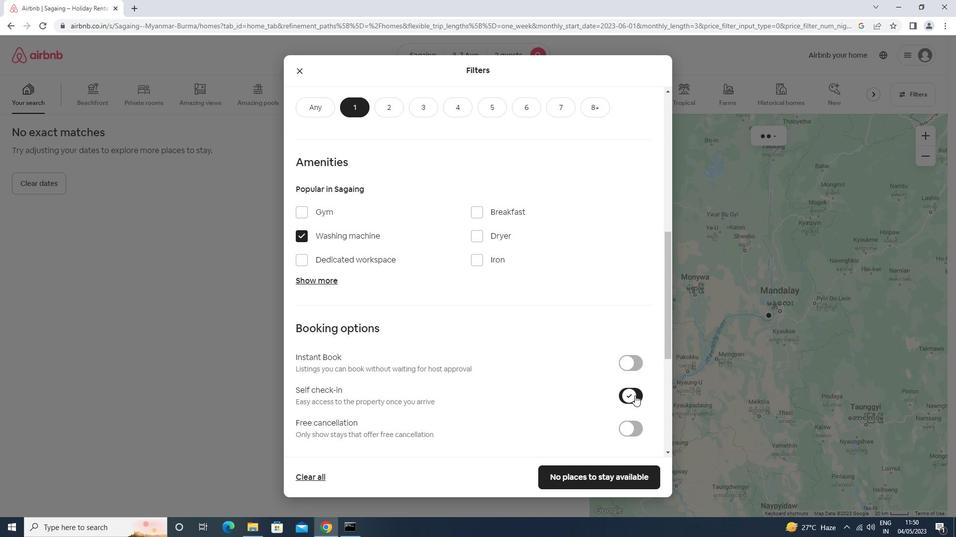 
Action: Mouse scrolled (632, 394) with delta (0, 0)
Screenshot: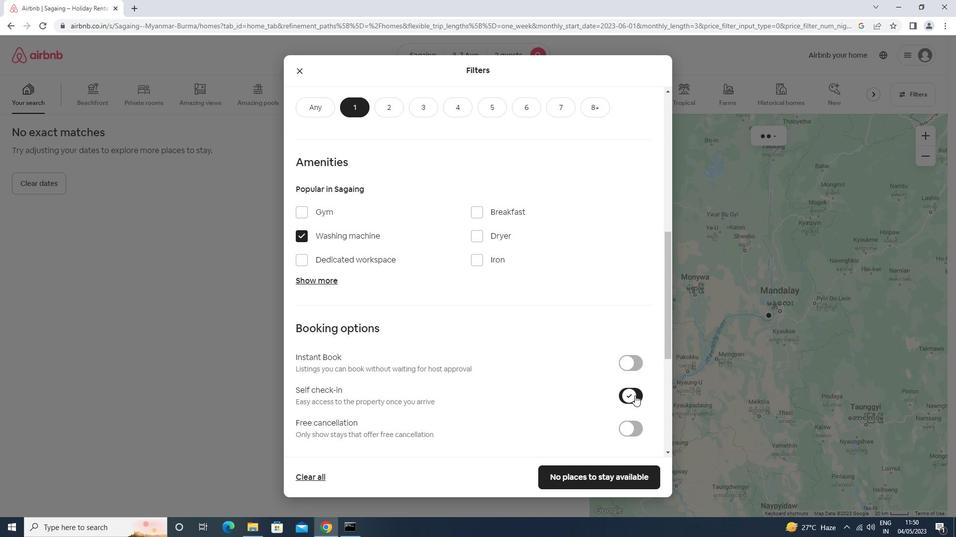 
Action: Mouse scrolled (632, 394) with delta (0, 0)
Screenshot: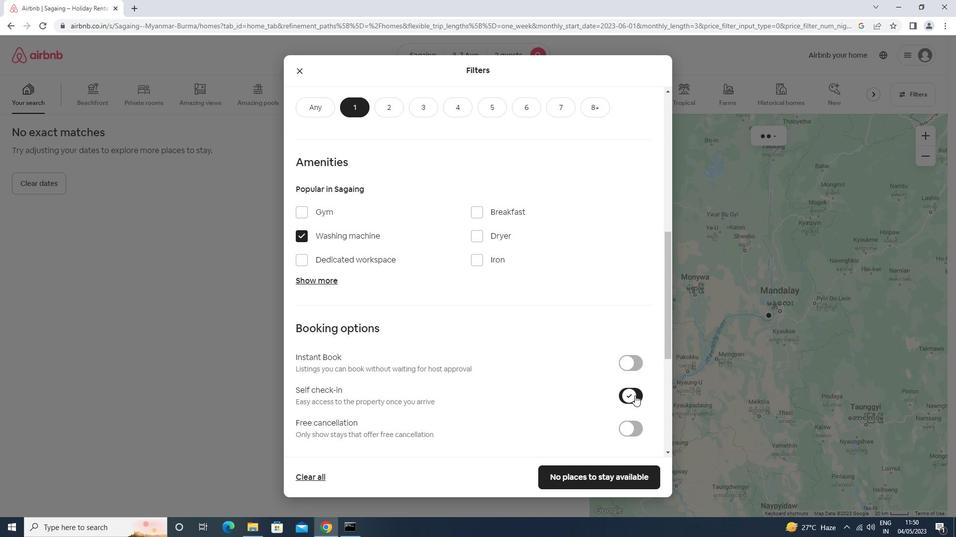 
Action: Mouse moved to (631, 395)
Screenshot: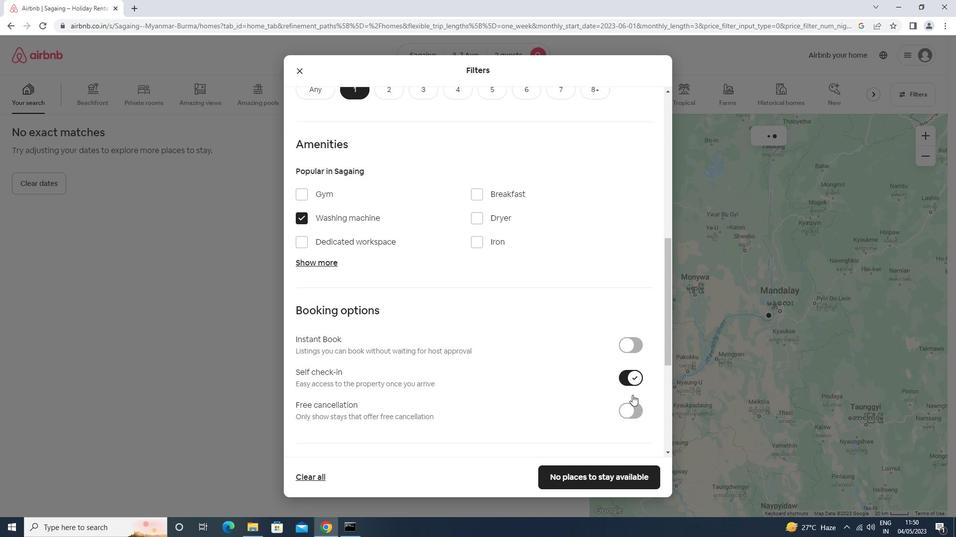 
Action: Mouse scrolled (631, 394) with delta (0, 0)
Screenshot: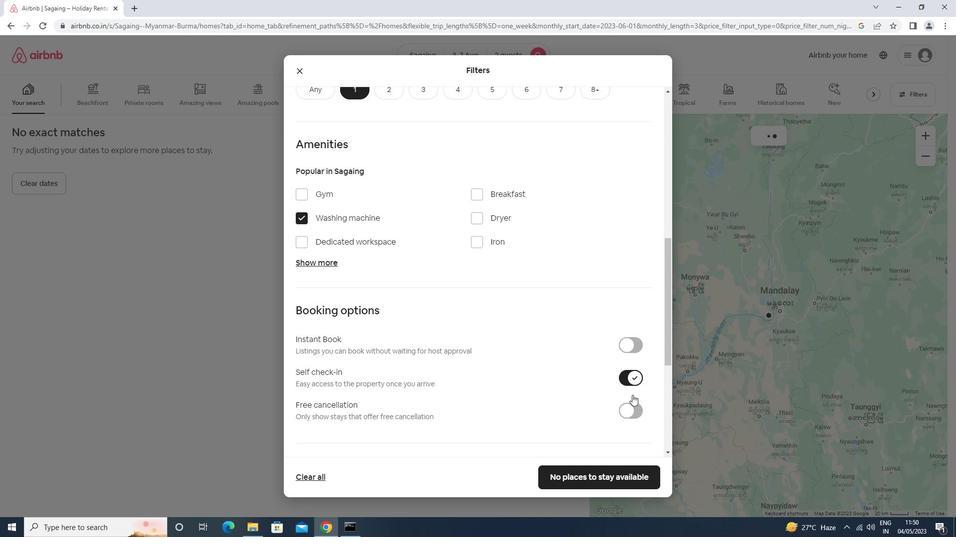 
Action: Mouse scrolled (631, 394) with delta (0, 0)
Screenshot: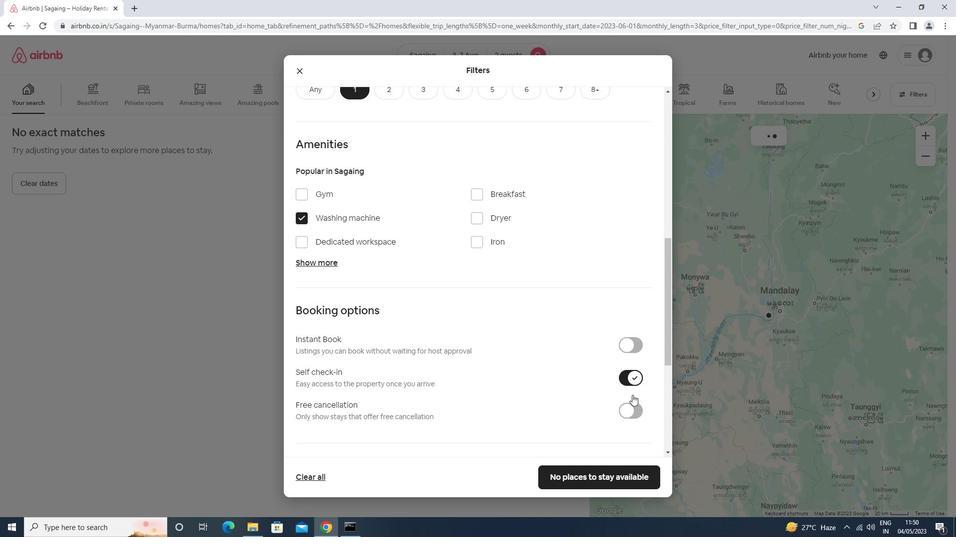 
Action: Mouse moved to (630, 395)
Screenshot: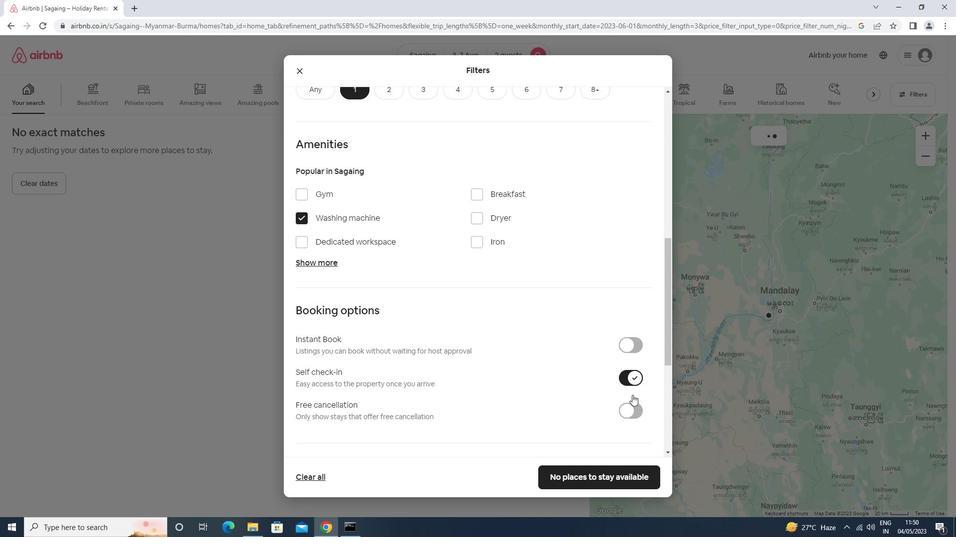 
Action: Mouse scrolled (630, 394) with delta (0, 0)
Screenshot: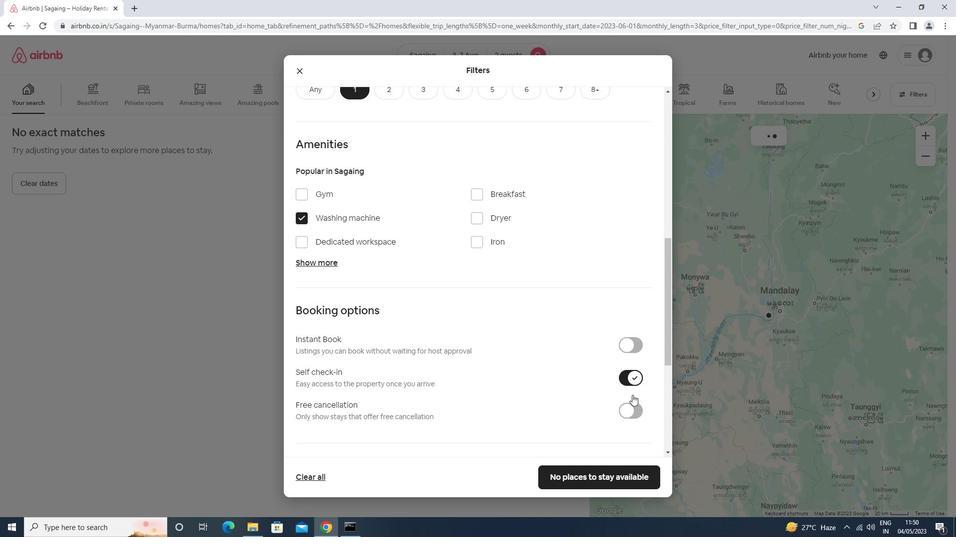 
Action: Mouse moved to (625, 470)
Screenshot: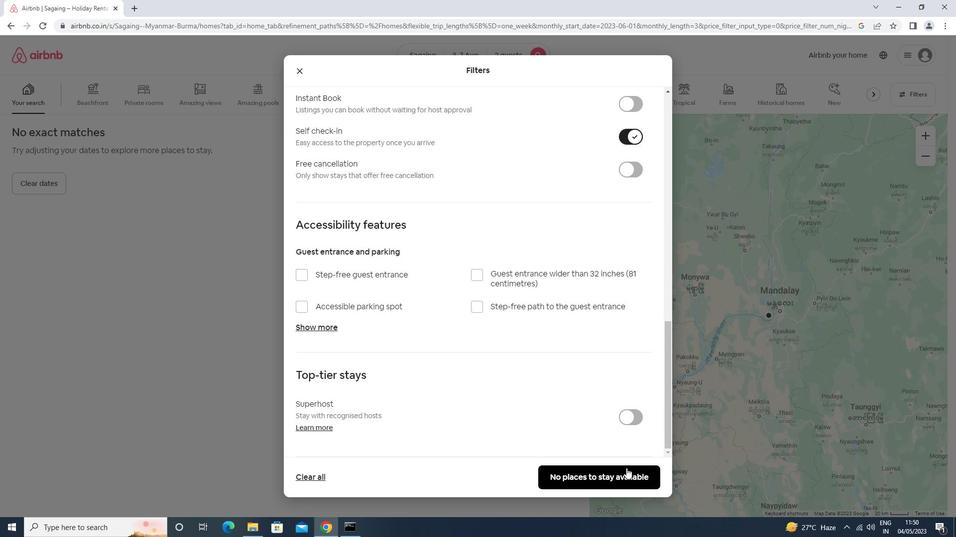 
Action: Mouse pressed left at (625, 470)
Screenshot: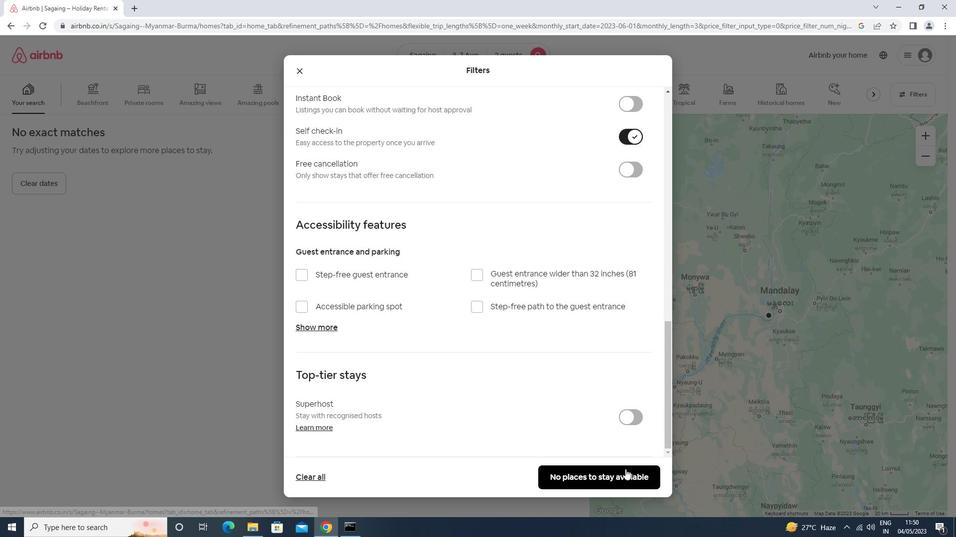 
